 Task: Check the average views per listing of 2 sinks in the last 1 year.
Action: Mouse moved to (865, 193)
Screenshot: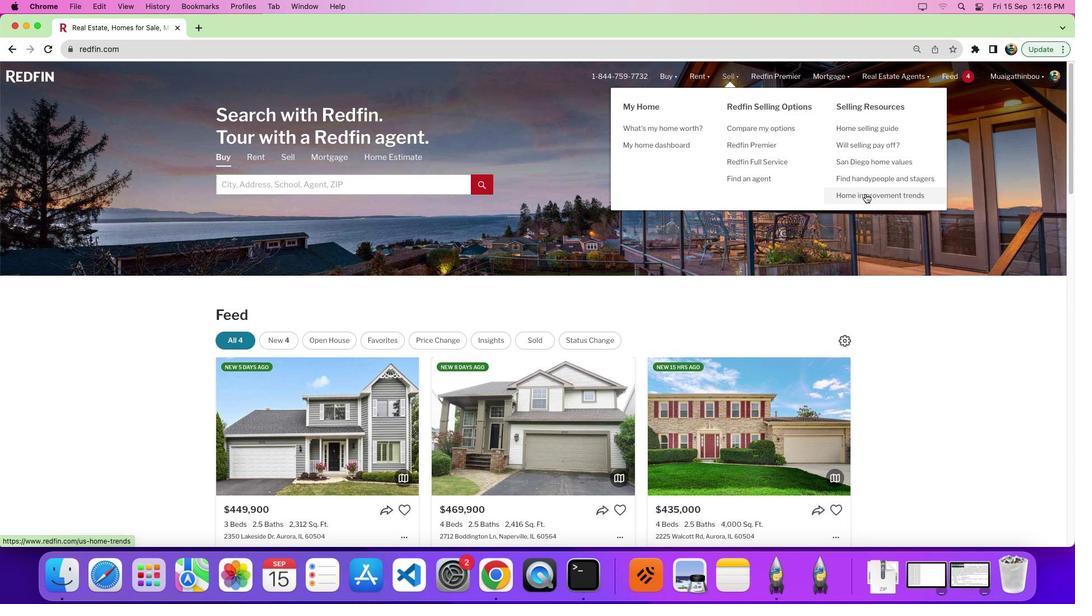 
Action: Mouse pressed left at (865, 193)
Screenshot: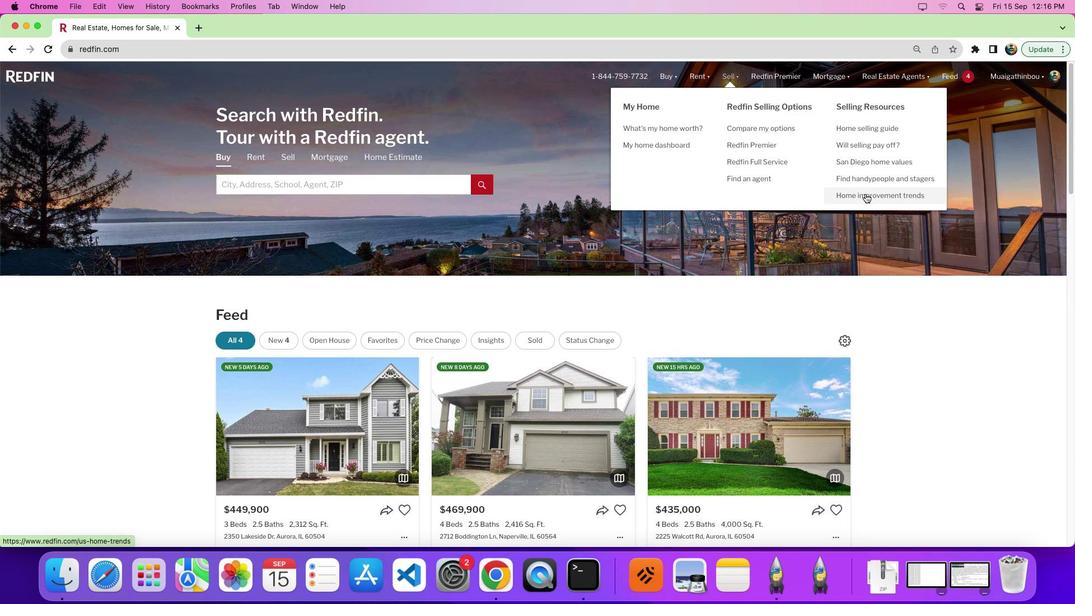 
Action: Mouse moved to (277, 212)
Screenshot: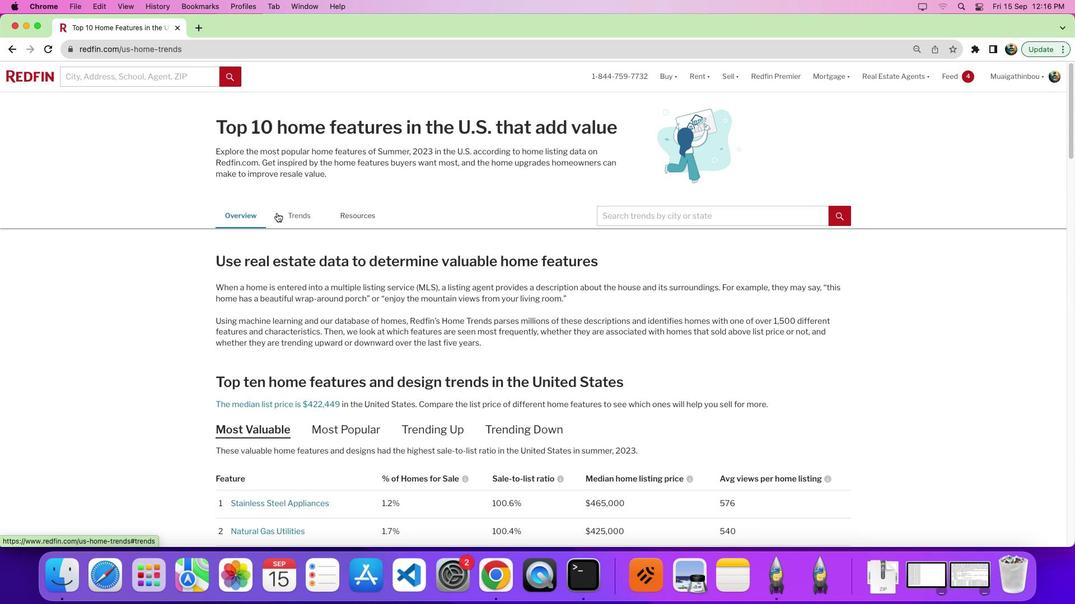 
Action: Mouse pressed left at (277, 212)
Screenshot: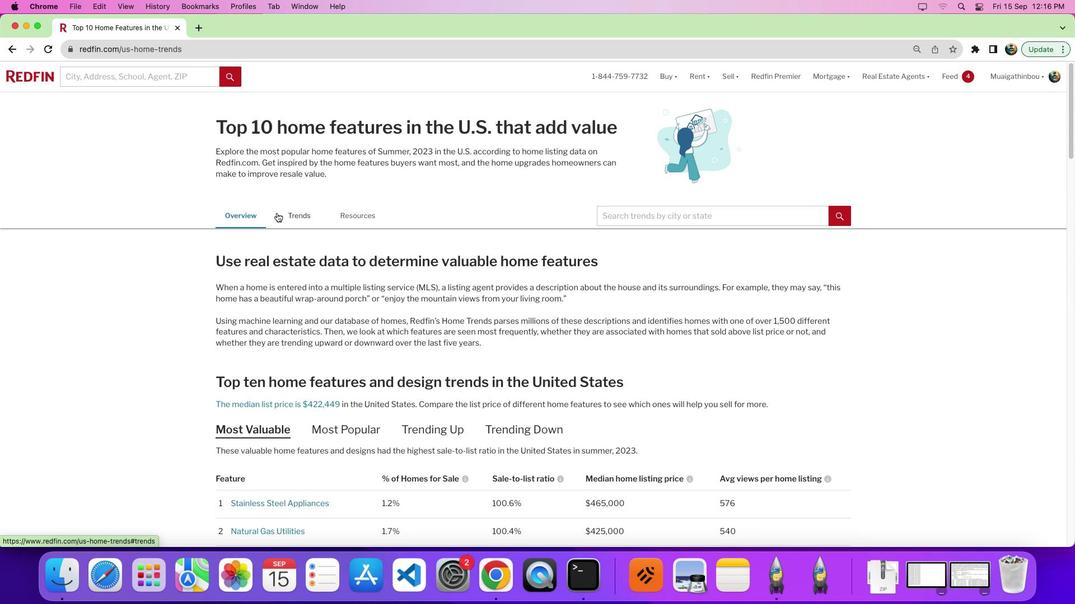
Action: Mouse moved to (304, 216)
Screenshot: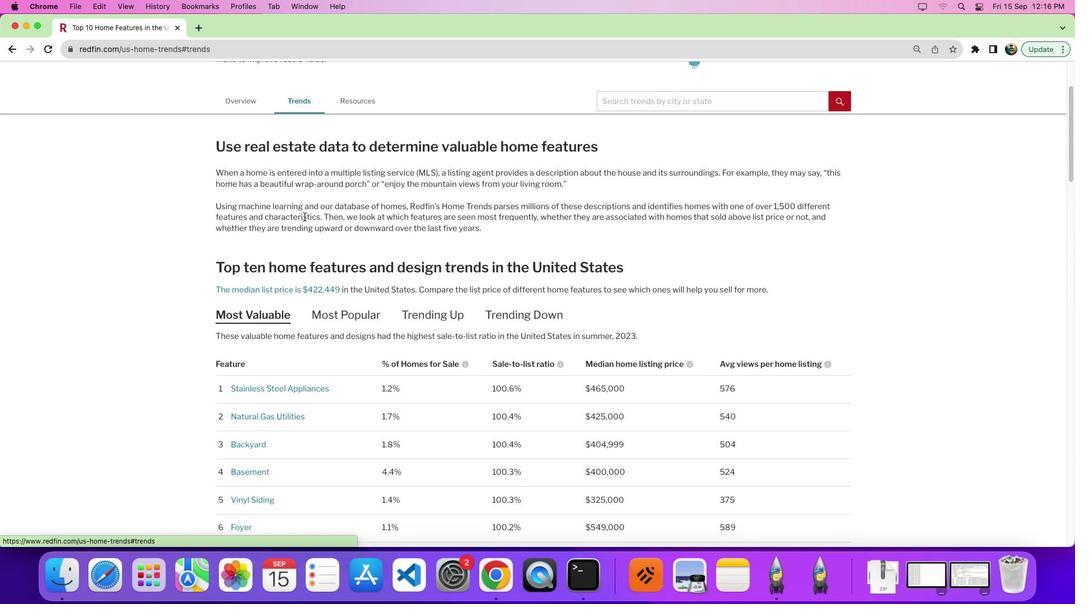 
Action: Mouse pressed left at (304, 216)
Screenshot: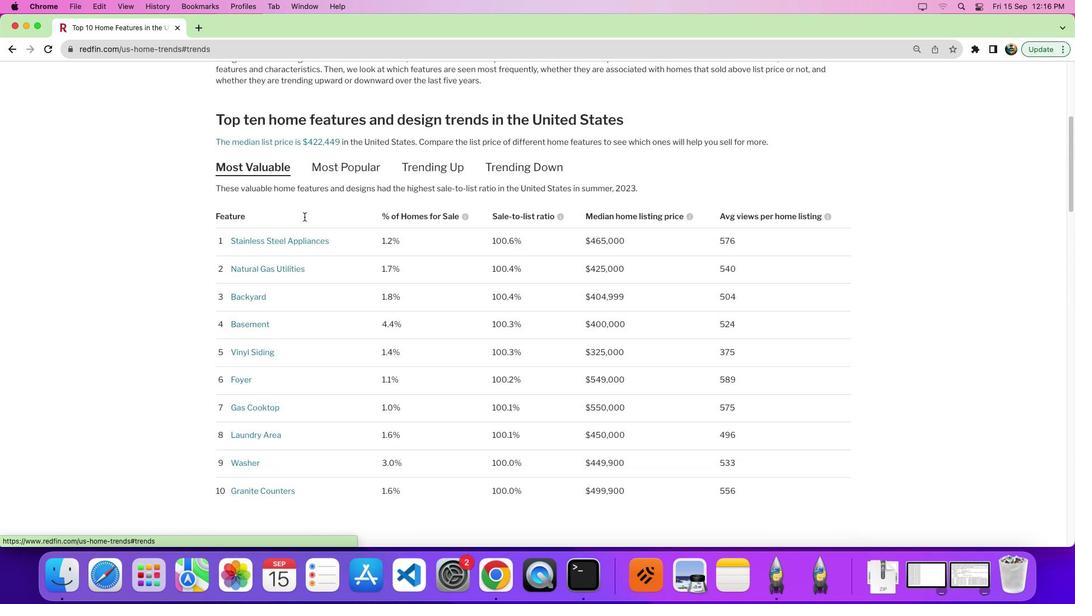 
Action: Mouse pressed left at (304, 216)
Screenshot: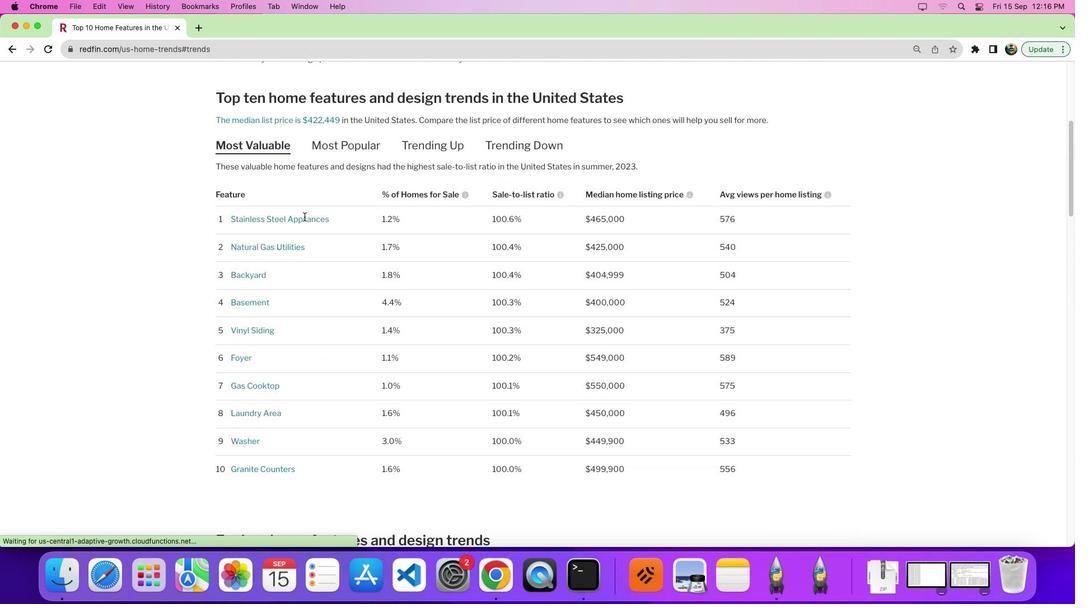 
Action: Mouse moved to (409, 258)
Screenshot: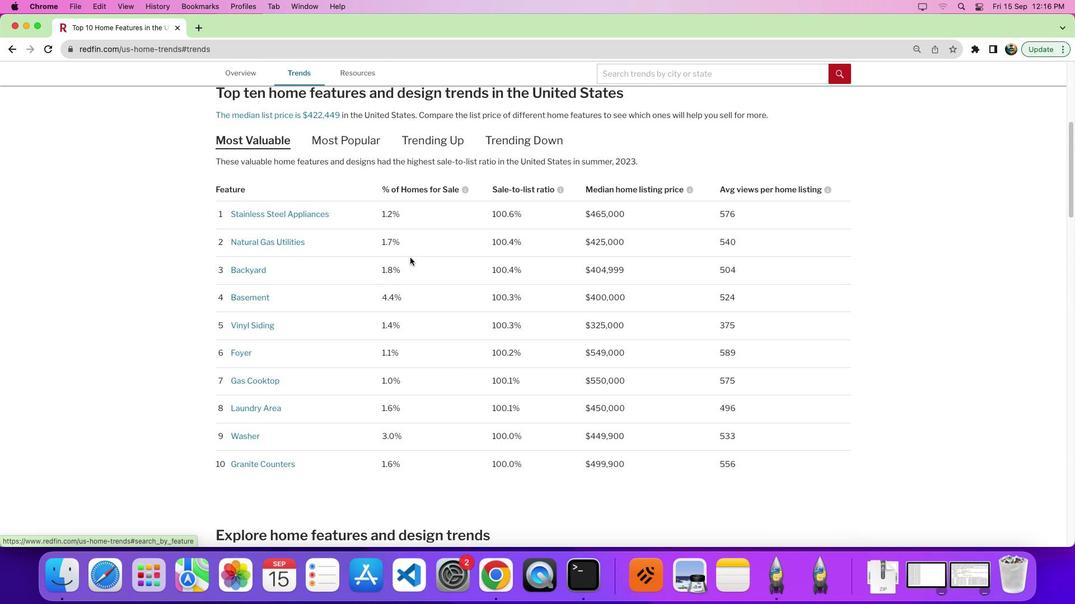 
Action: Mouse scrolled (409, 258) with delta (0, 0)
Screenshot: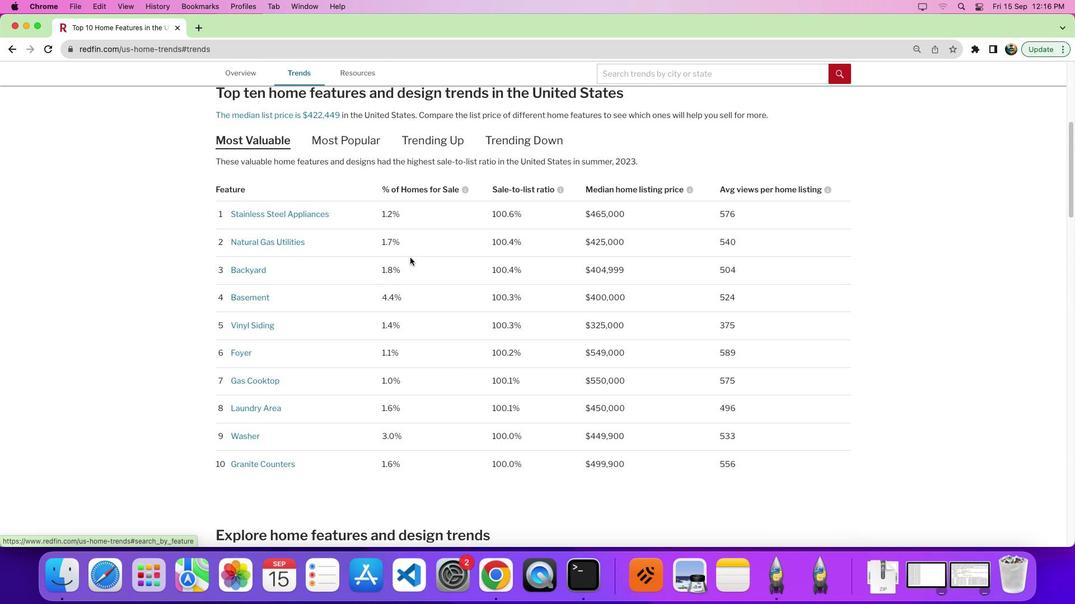 
Action: Mouse scrolled (409, 258) with delta (0, 0)
Screenshot: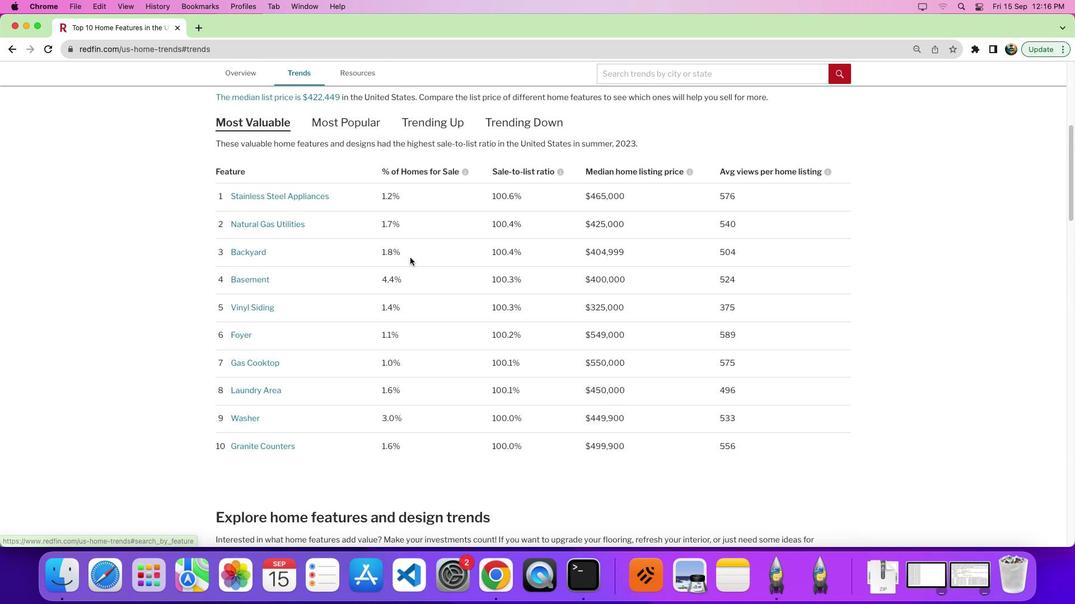 
Action: Mouse moved to (410, 257)
Screenshot: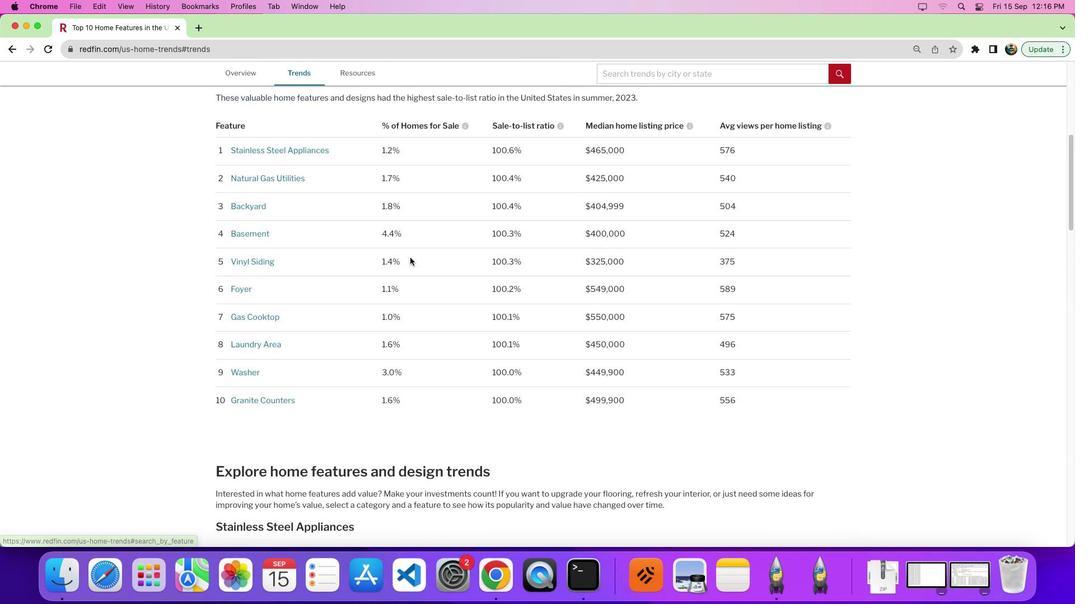 
Action: Mouse scrolled (410, 257) with delta (0, -3)
Screenshot: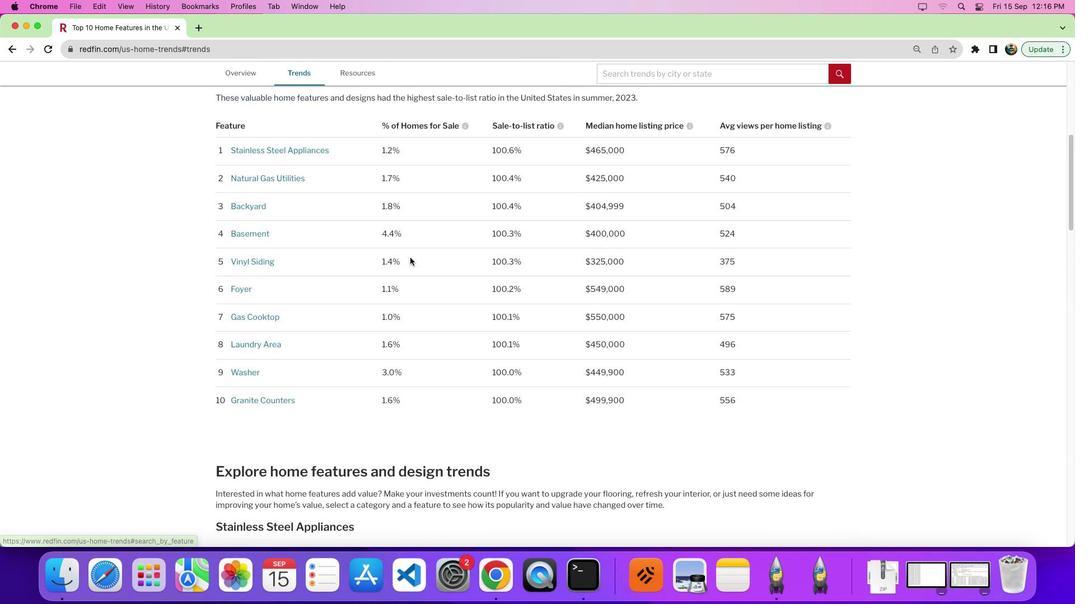 
Action: Mouse scrolled (410, 257) with delta (0, 0)
Screenshot: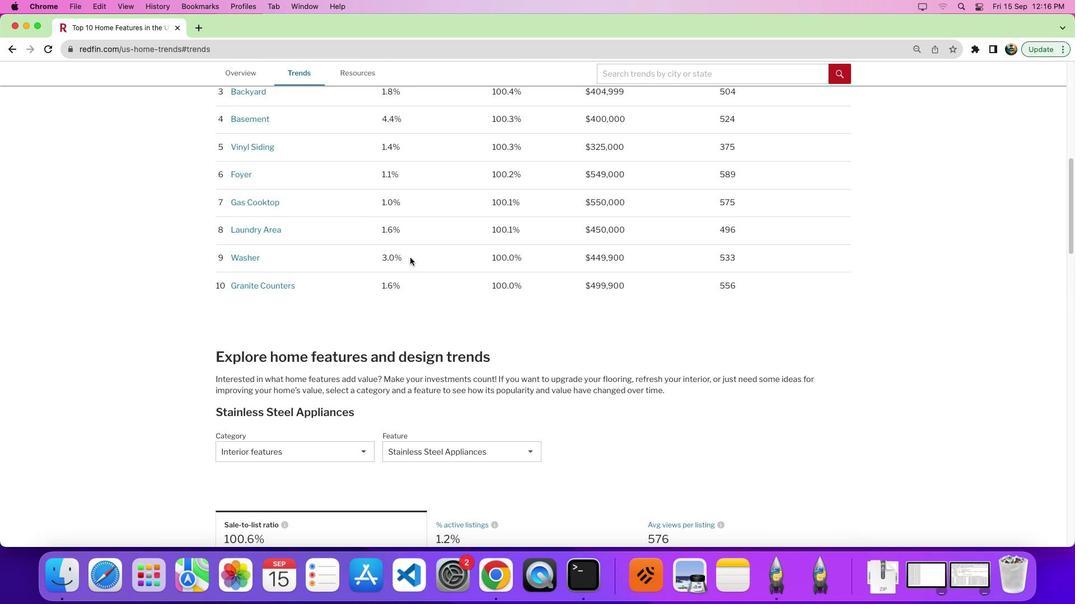 
Action: Mouse scrolled (410, 257) with delta (0, 0)
Screenshot: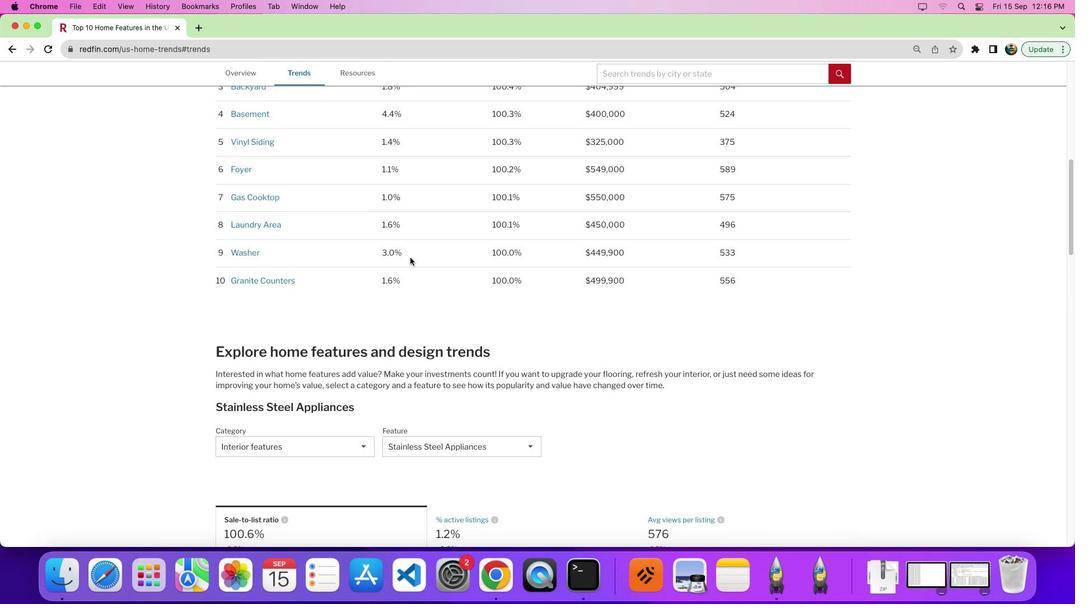 
Action: Mouse moved to (402, 272)
Screenshot: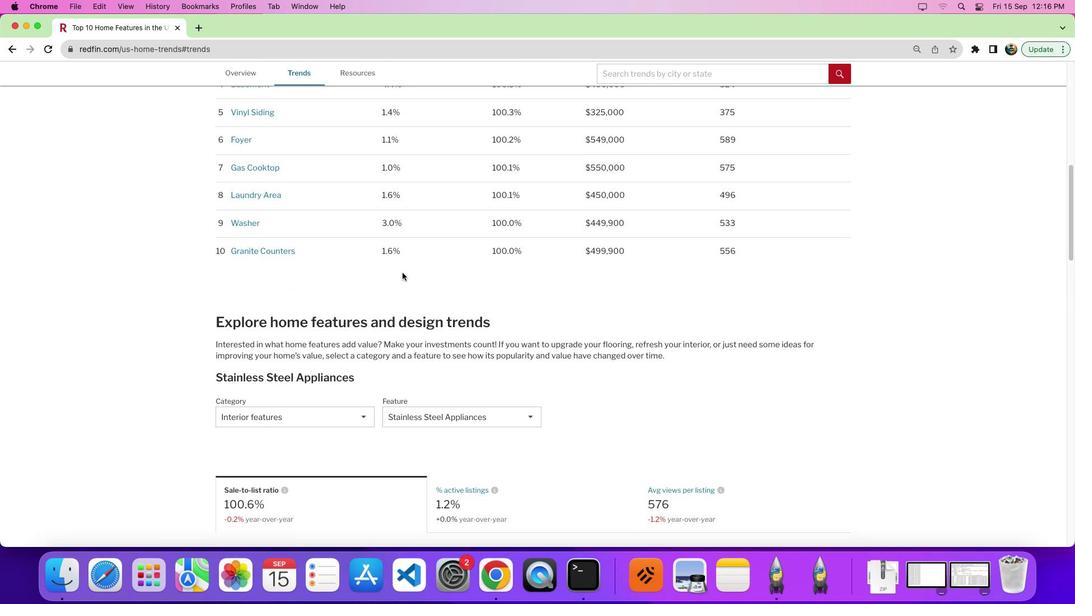 
Action: Mouse scrolled (402, 272) with delta (0, 0)
Screenshot: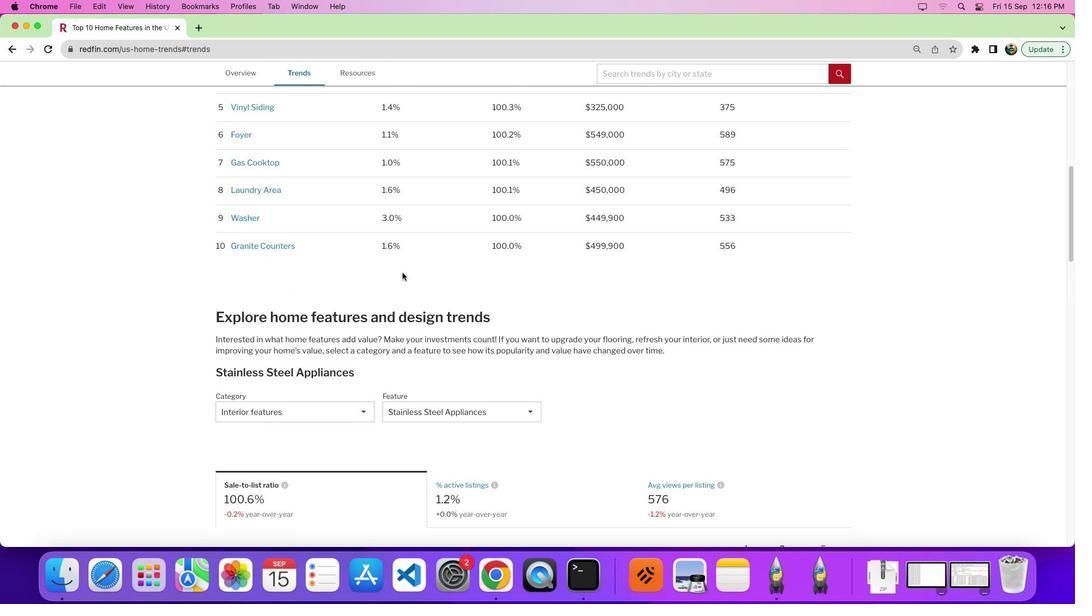 
Action: Mouse scrolled (402, 272) with delta (0, 0)
Screenshot: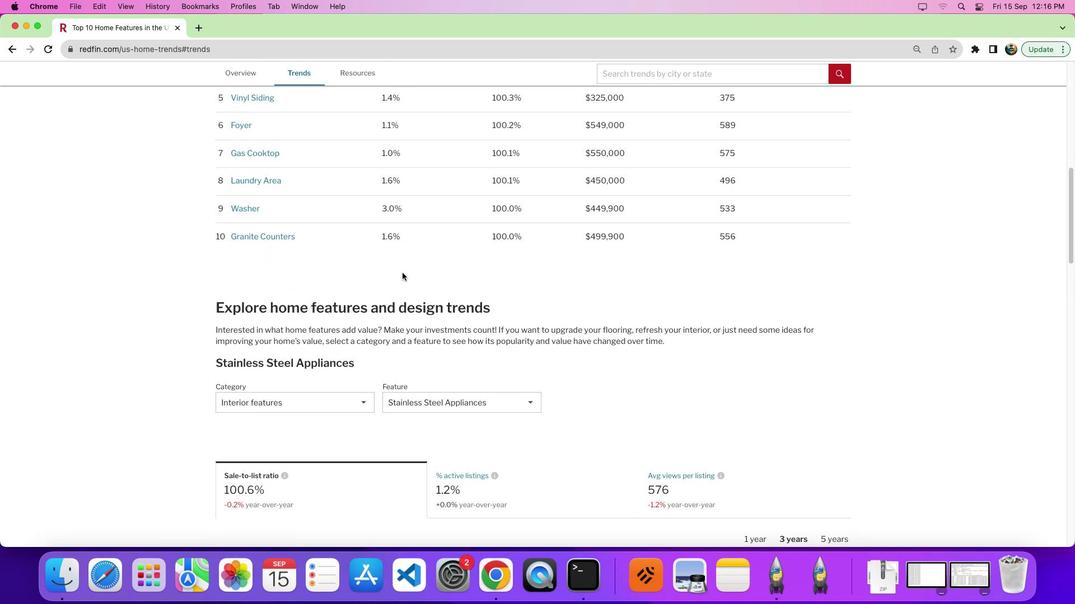 
Action: Mouse moved to (302, 382)
Screenshot: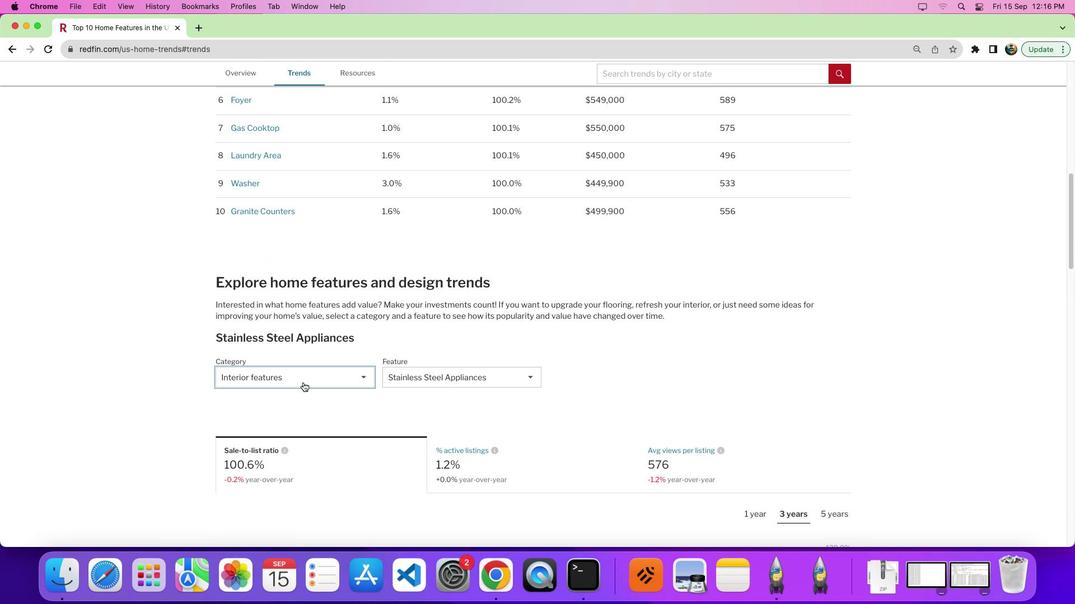 
Action: Mouse pressed left at (302, 382)
Screenshot: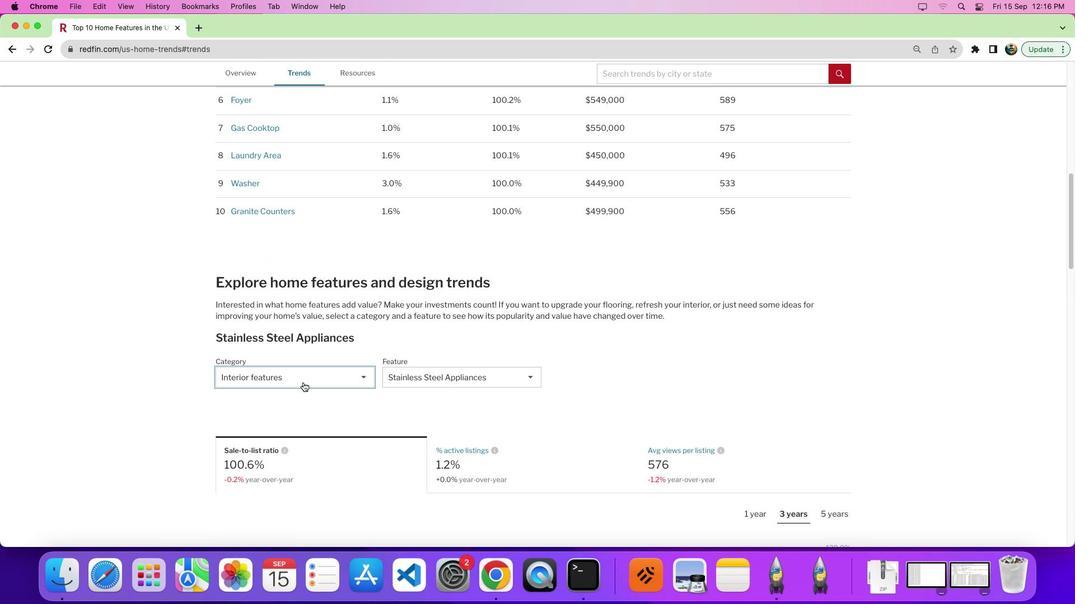 
Action: Mouse moved to (290, 430)
Screenshot: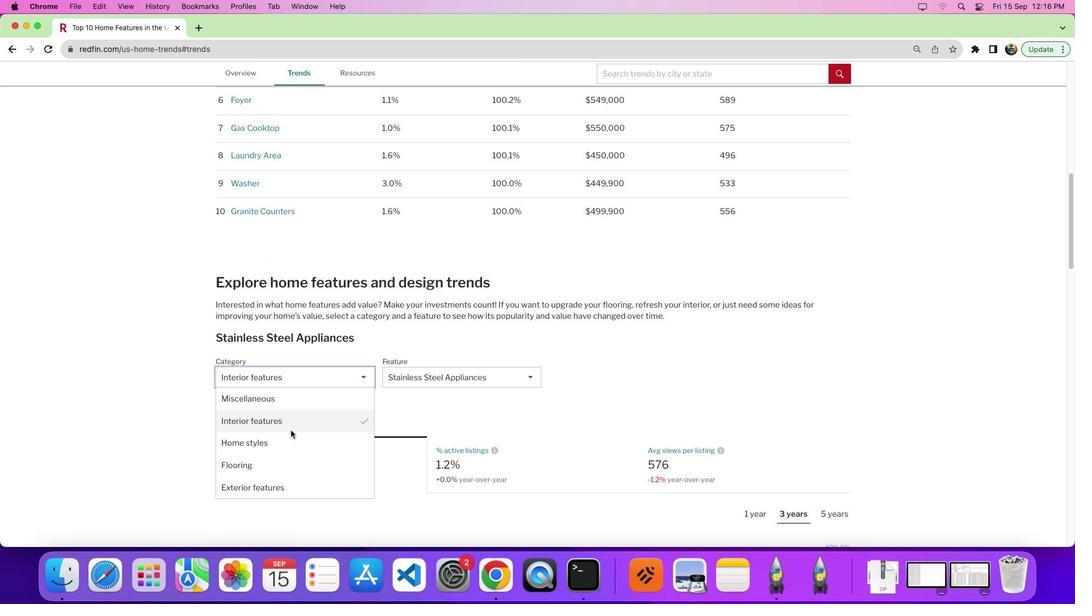 
Action: Mouse pressed left at (290, 430)
Screenshot: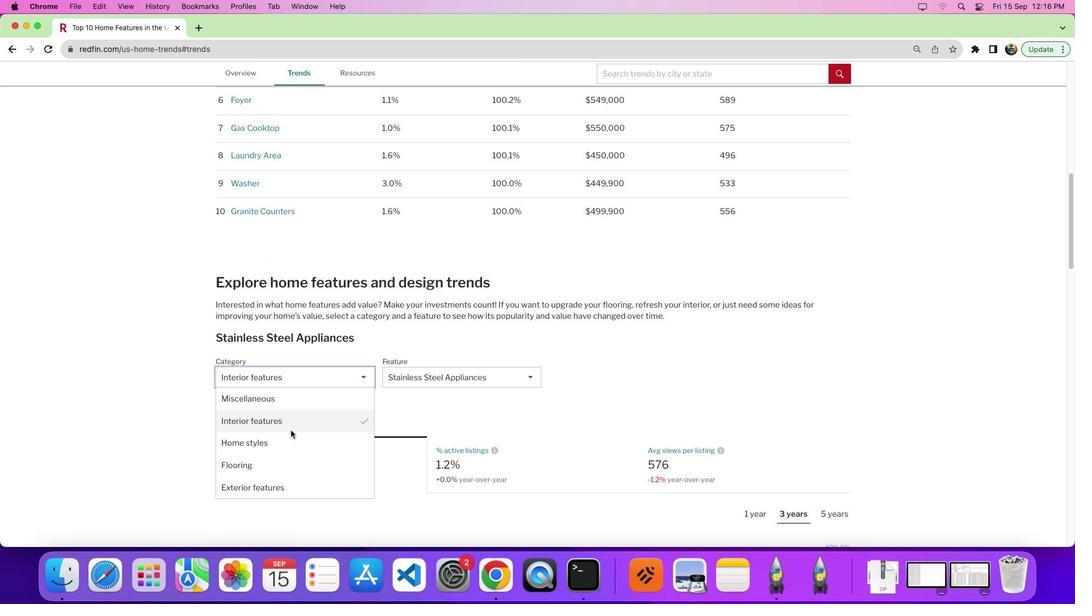 
Action: Mouse moved to (431, 372)
Screenshot: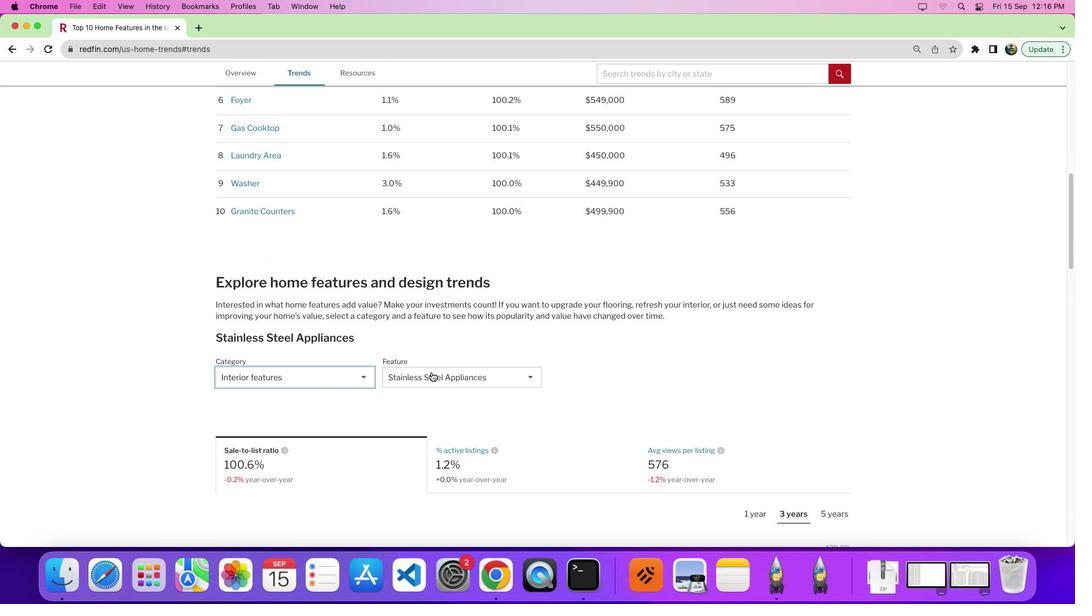 
Action: Mouse pressed left at (431, 372)
Screenshot: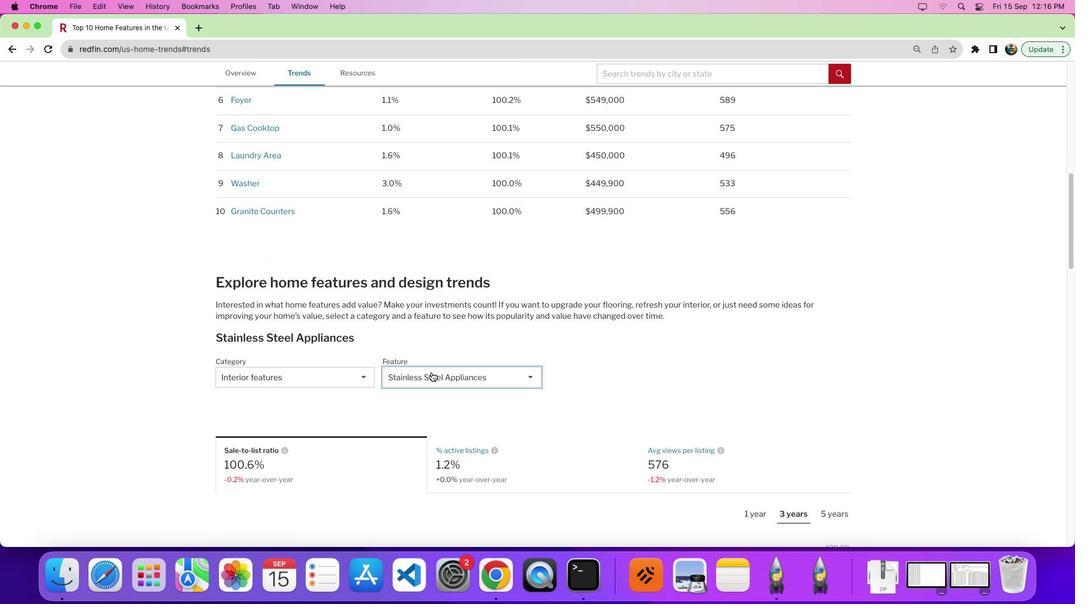 
Action: Mouse moved to (422, 408)
Screenshot: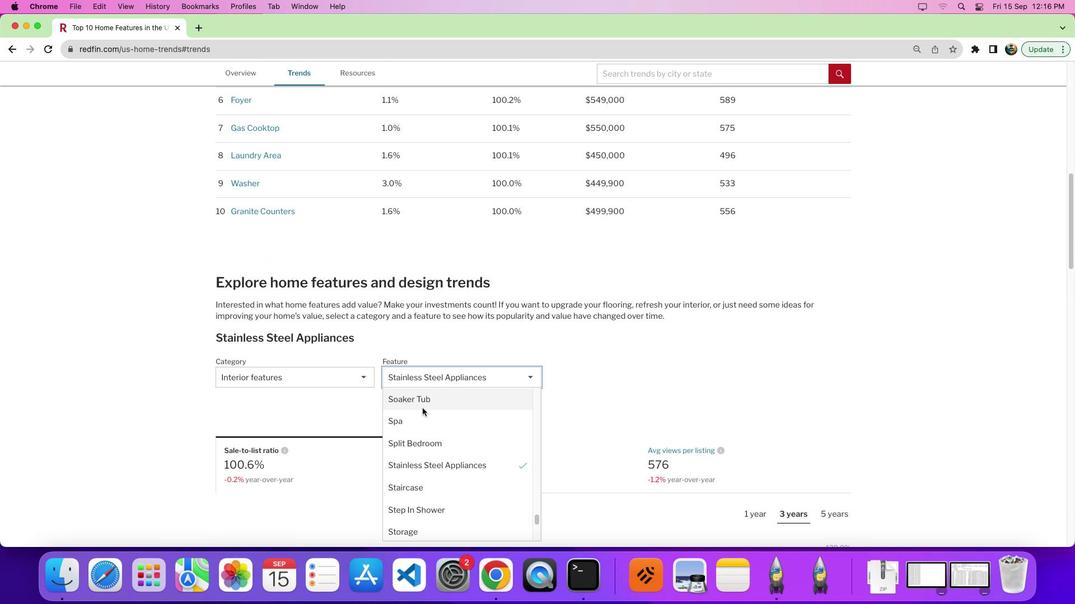 
Action: Mouse scrolled (422, 408) with delta (0, 0)
Screenshot: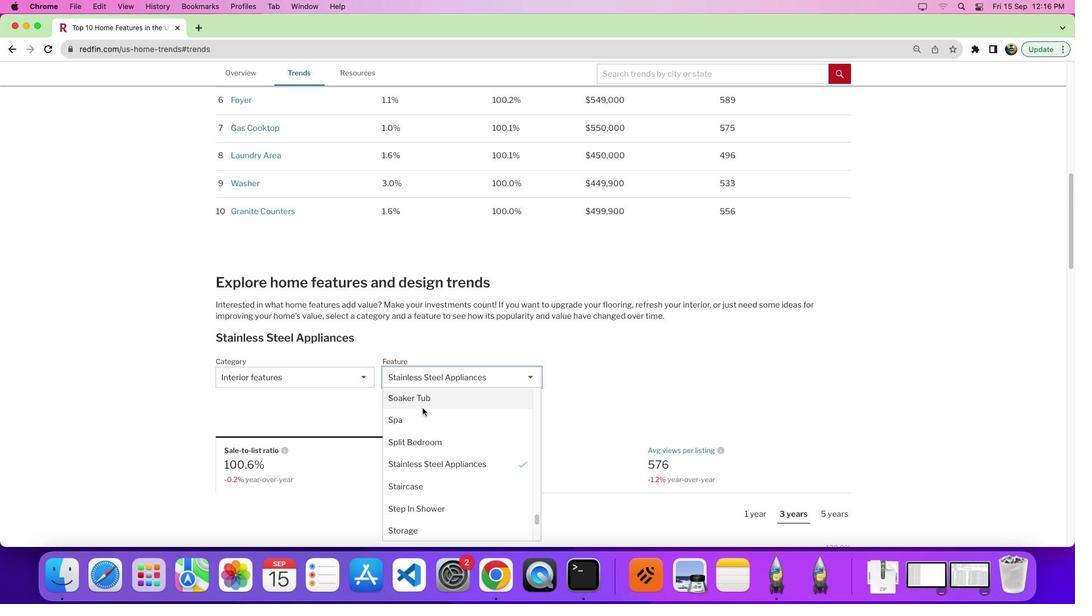 
Action: Mouse scrolled (422, 408) with delta (0, 0)
Screenshot: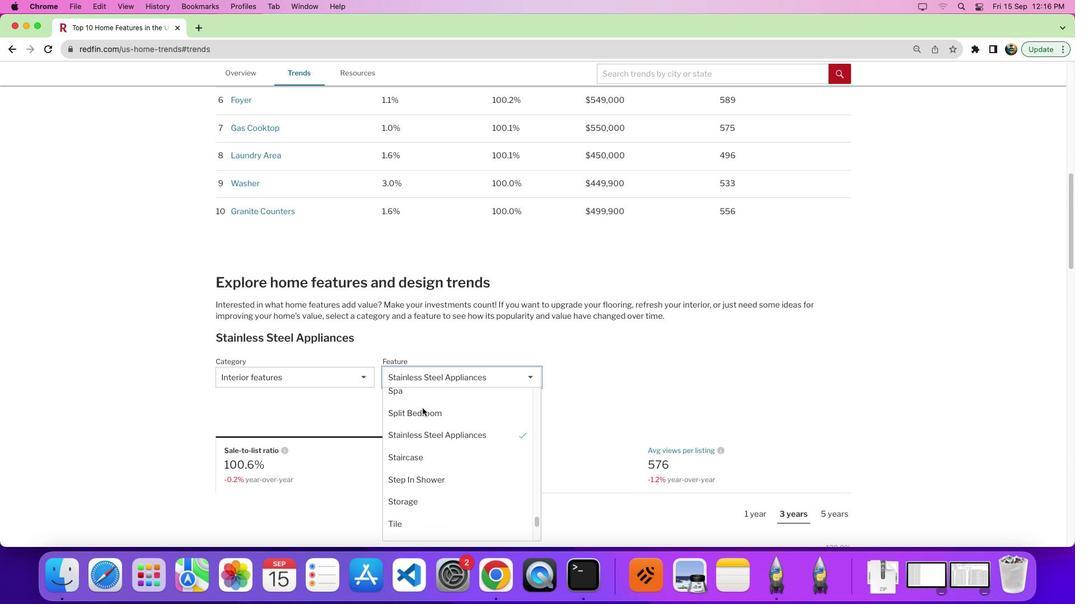 
Action: Mouse scrolled (422, 408) with delta (0, -3)
Screenshot: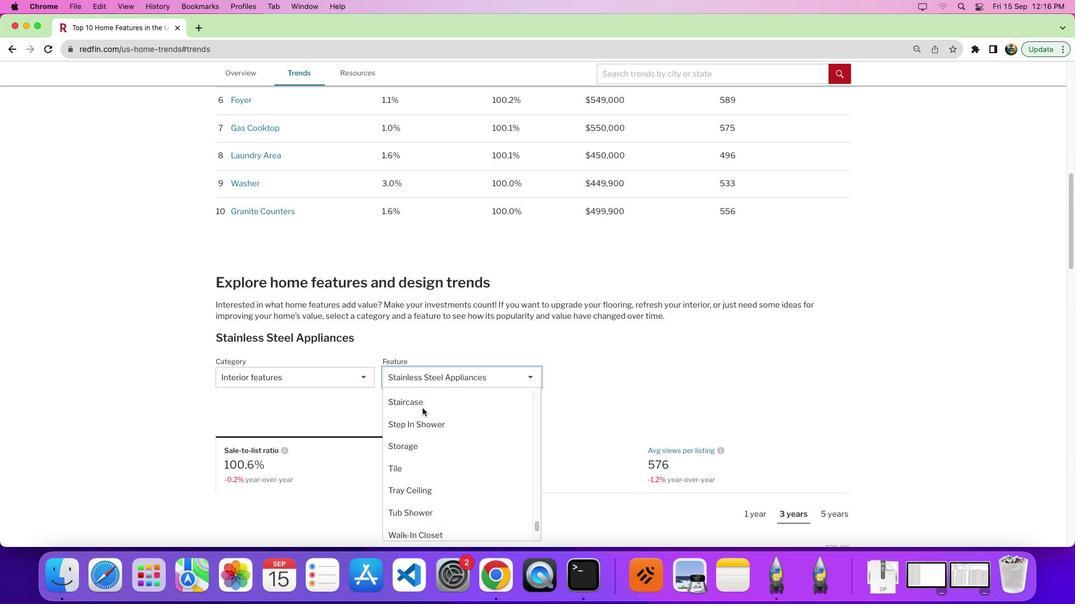 
Action: Mouse moved to (423, 408)
Screenshot: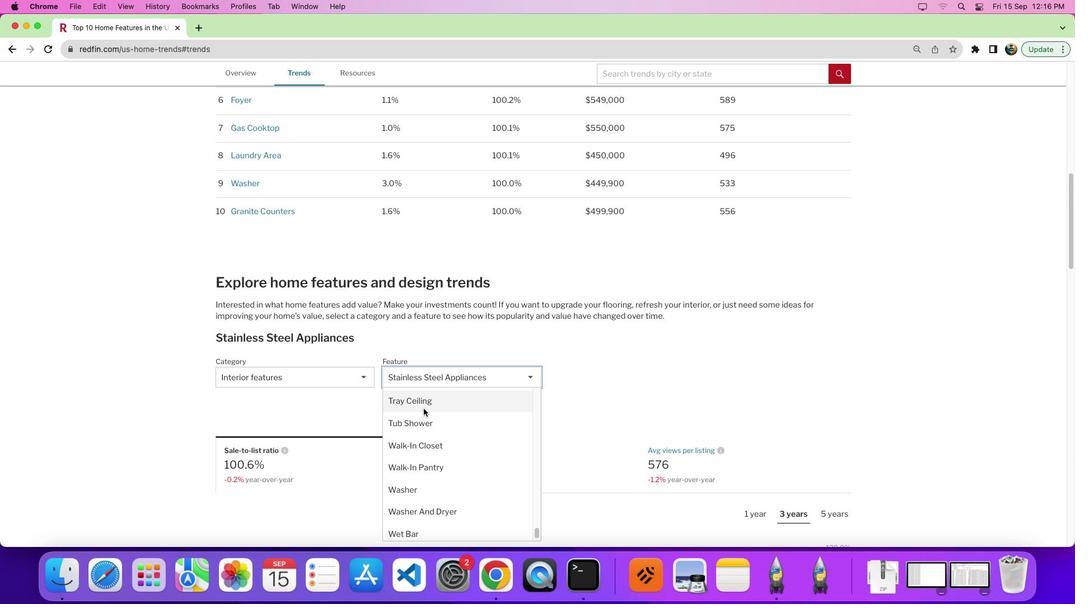 
Action: Mouse scrolled (423, 408) with delta (0, 0)
Screenshot: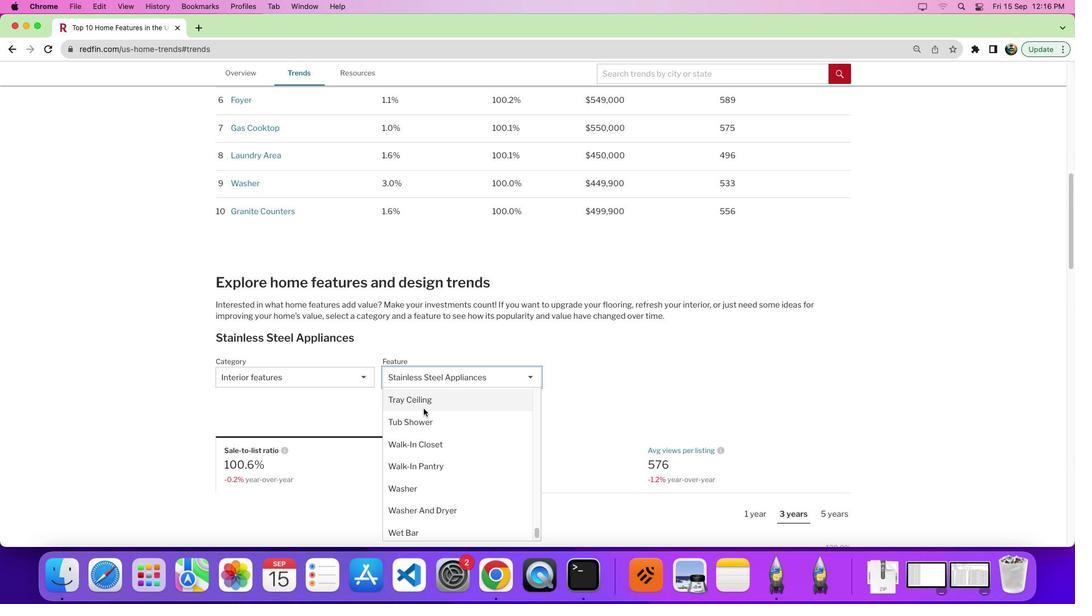 
Action: Mouse scrolled (423, 408) with delta (0, 0)
Screenshot: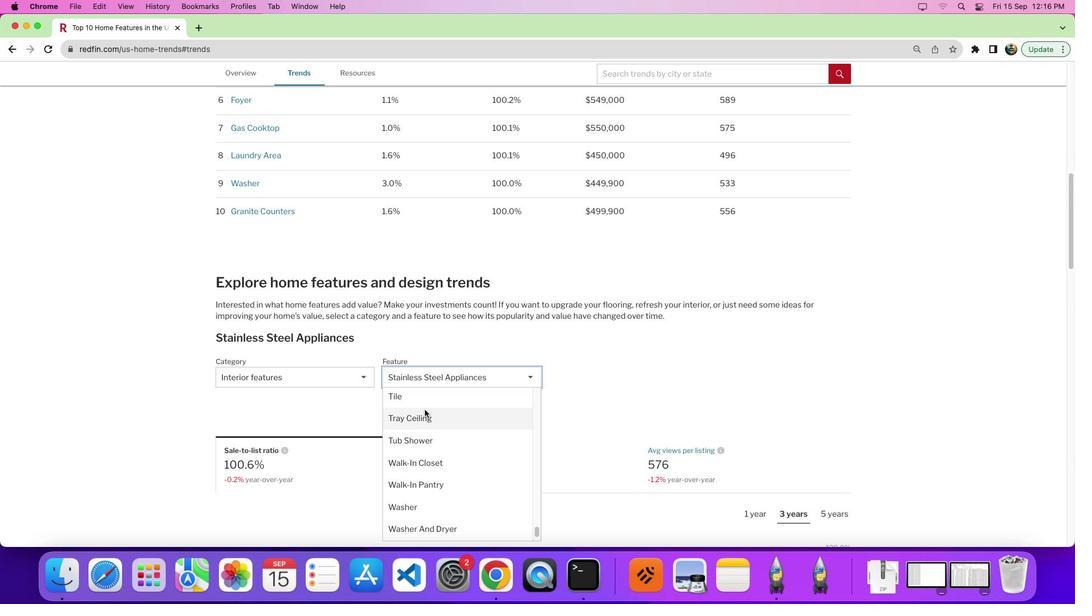 
Action: Mouse scrolled (423, 408) with delta (0, 1)
Screenshot: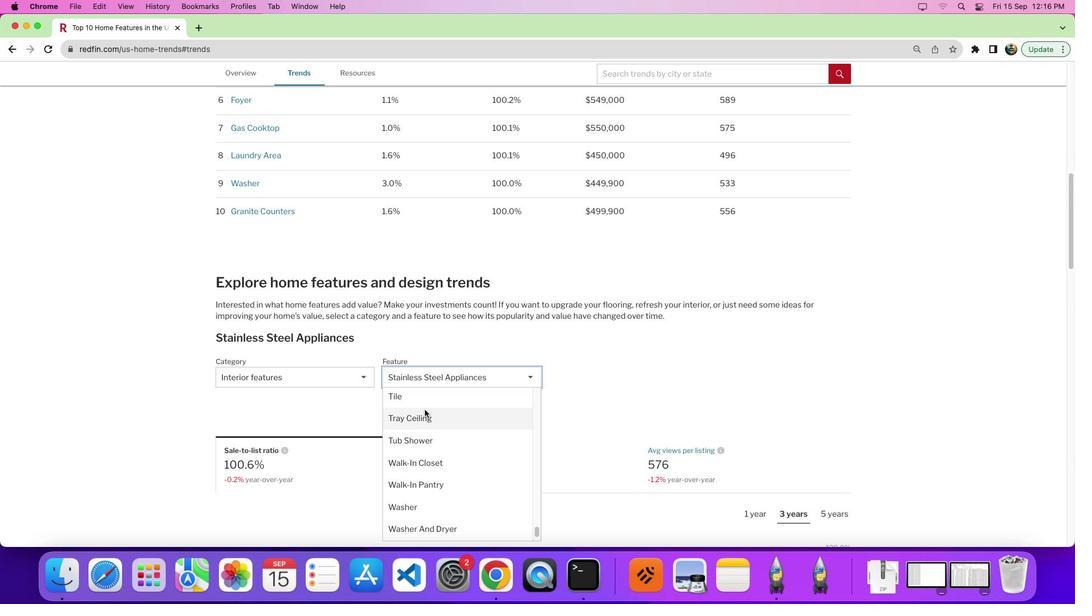 
Action: Mouse moved to (423, 409)
Screenshot: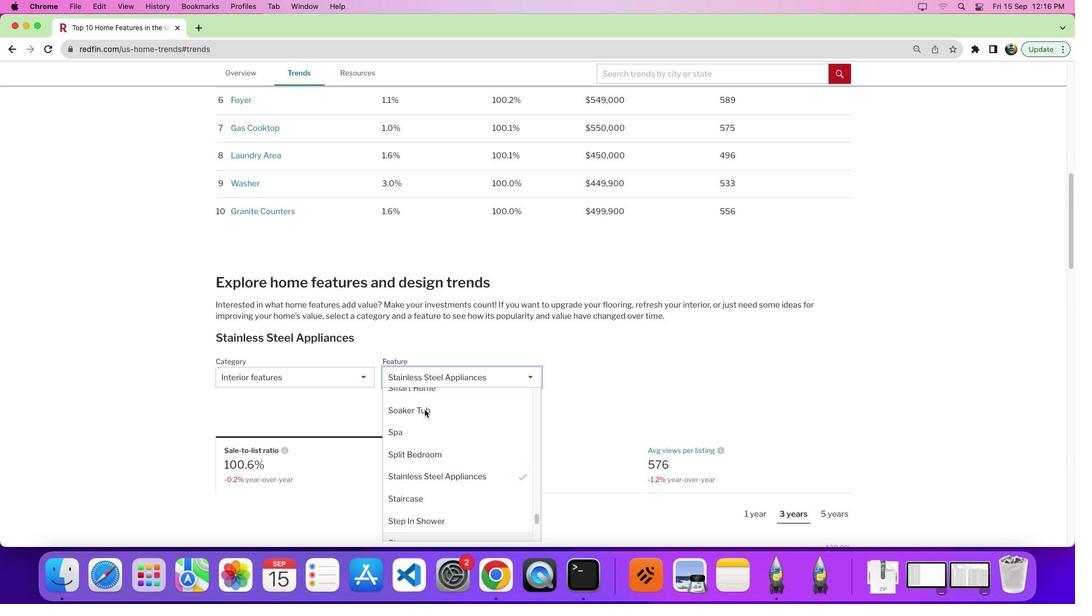 
Action: Mouse scrolled (423, 409) with delta (0, 5)
Screenshot: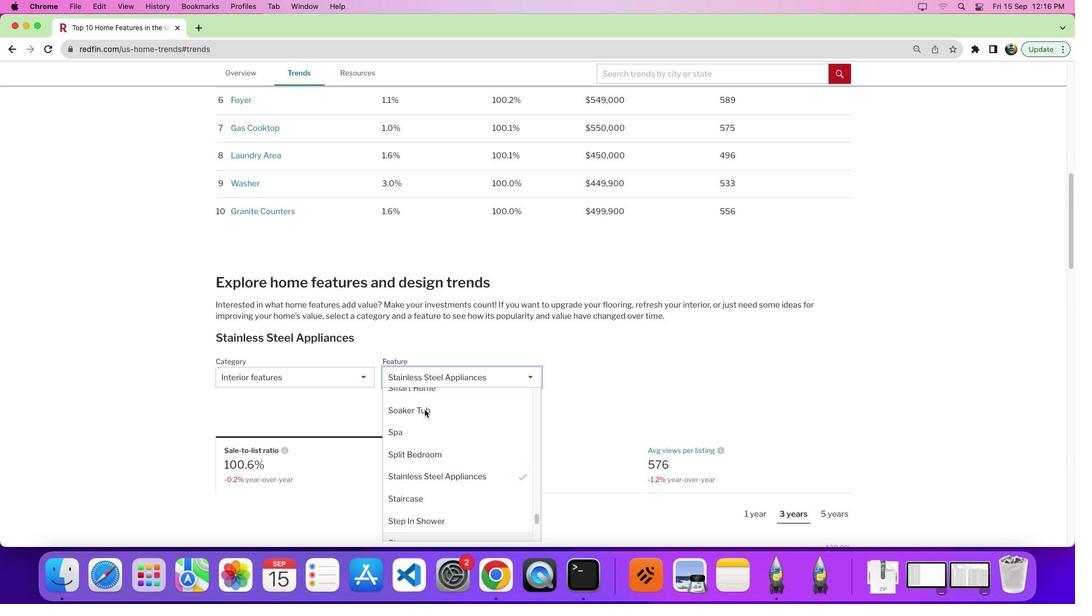 
Action: Mouse moved to (424, 410)
Screenshot: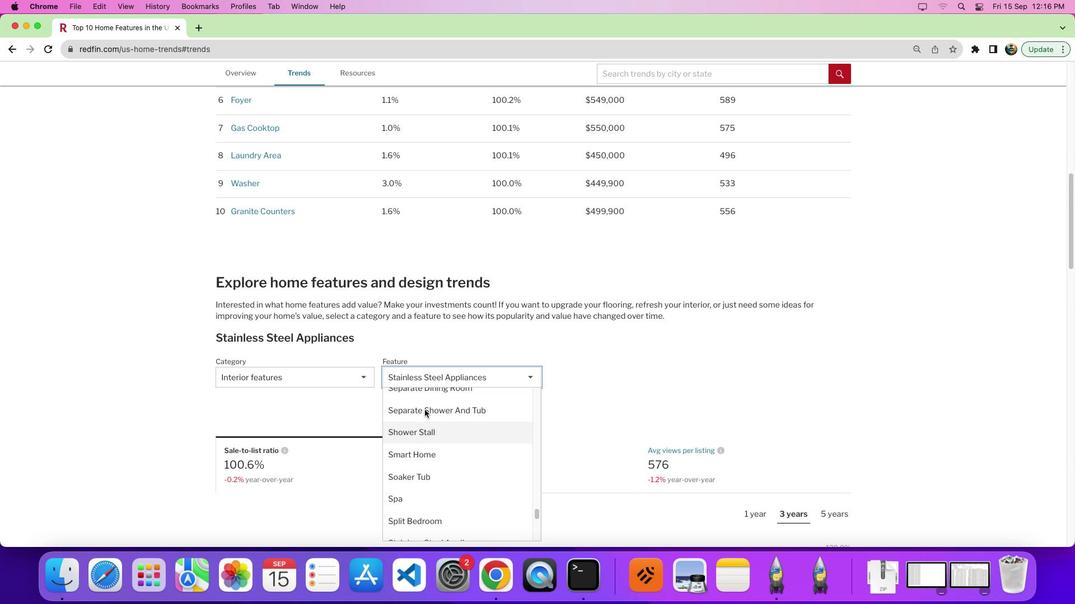 
Action: Mouse scrolled (424, 410) with delta (0, 0)
Screenshot: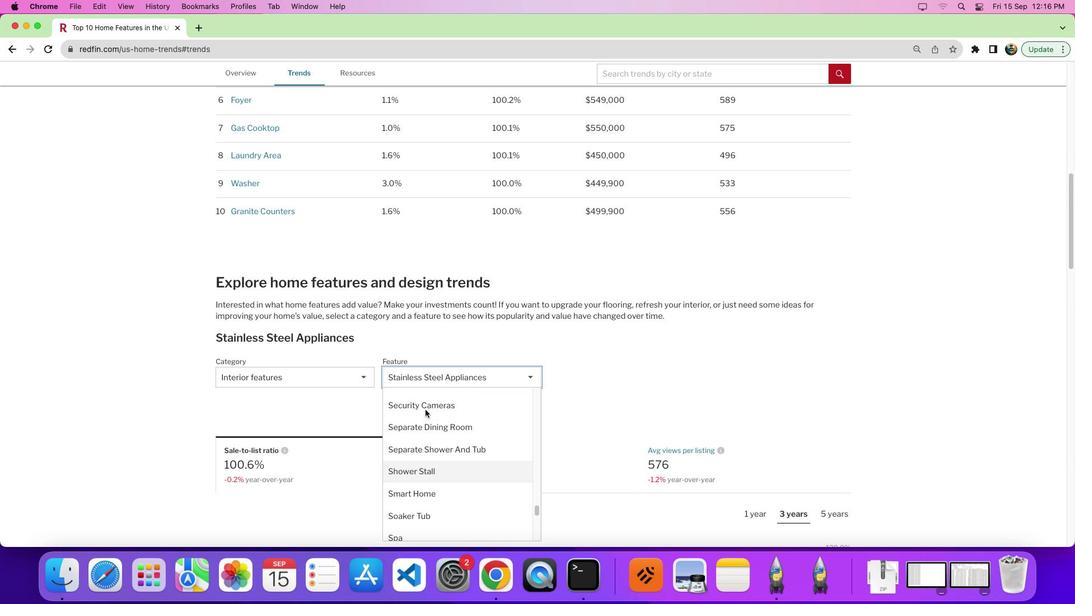 
Action: Mouse scrolled (424, 410) with delta (0, 1)
Screenshot: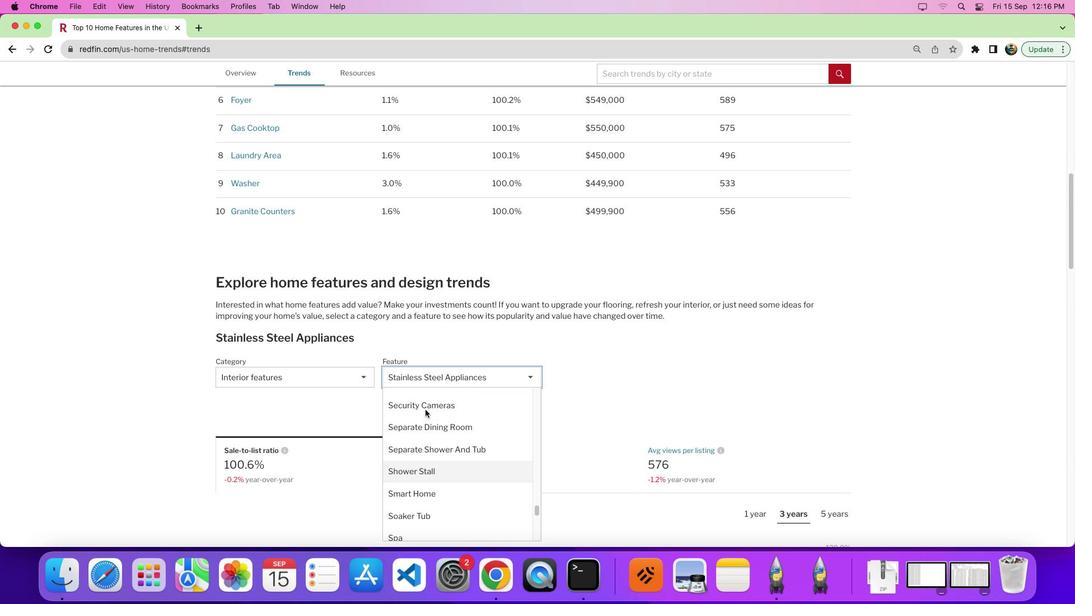 
Action: Mouse scrolled (424, 410) with delta (0, 5)
Screenshot: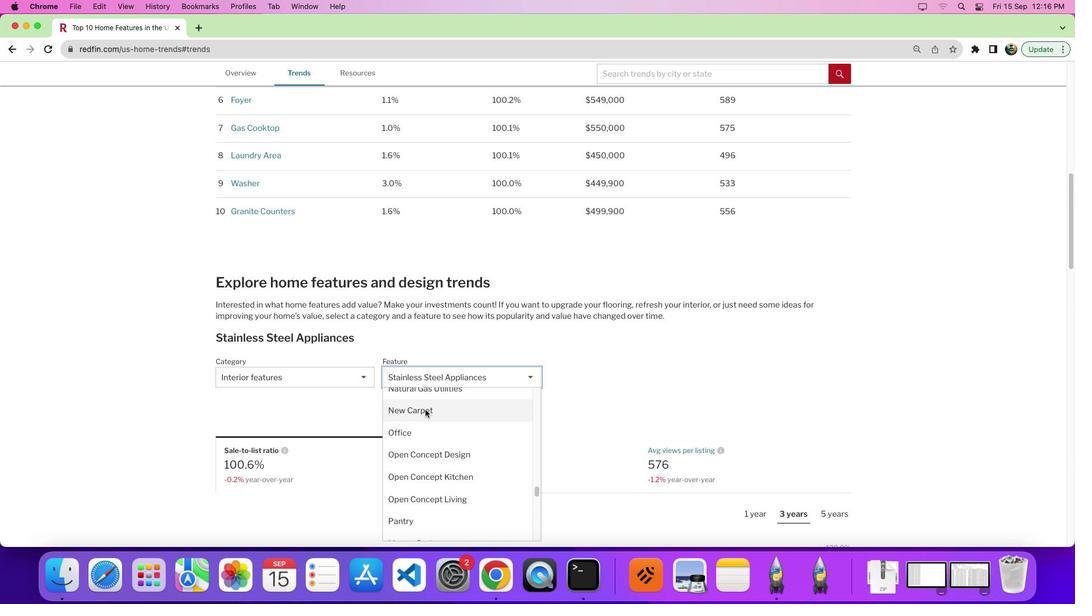 
Action: Mouse scrolled (424, 410) with delta (0, 7)
Screenshot: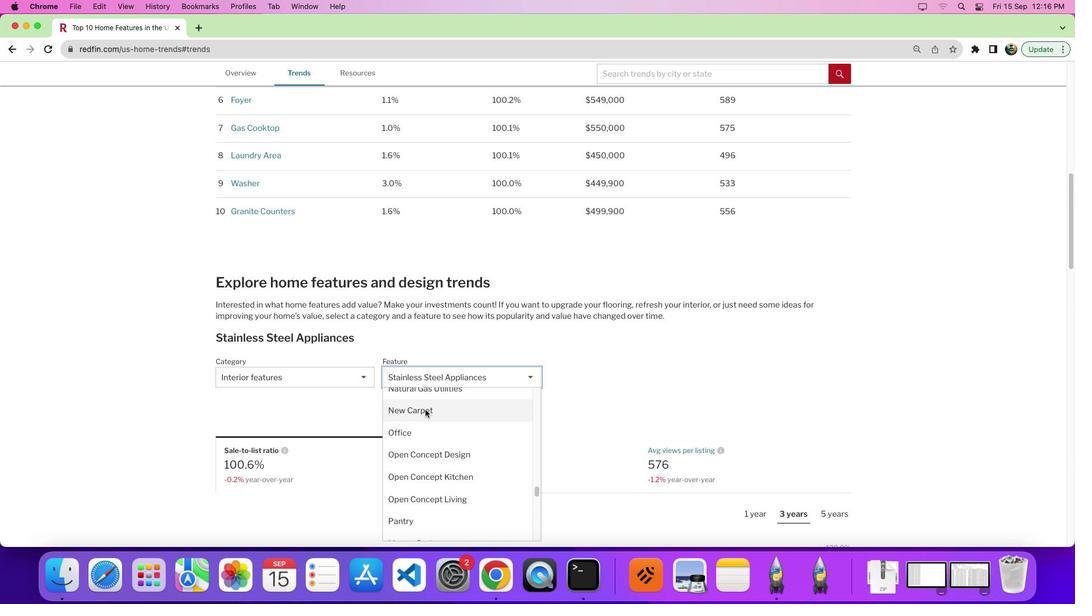 
Action: Mouse moved to (425, 410)
Screenshot: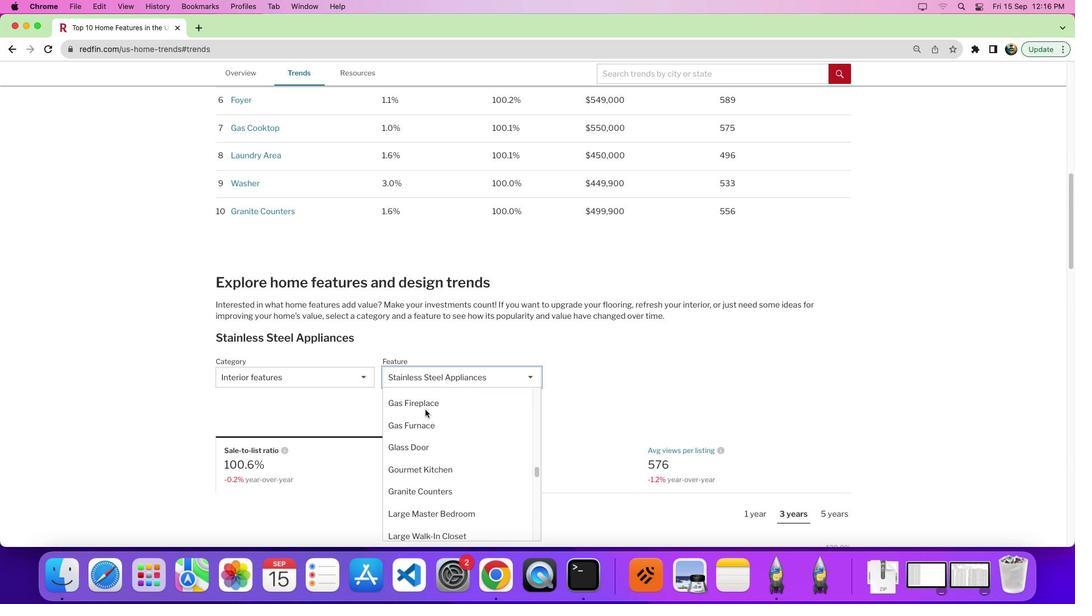 
Action: Mouse scrolled (425, 410) with delta (0, 0)
Screenshot: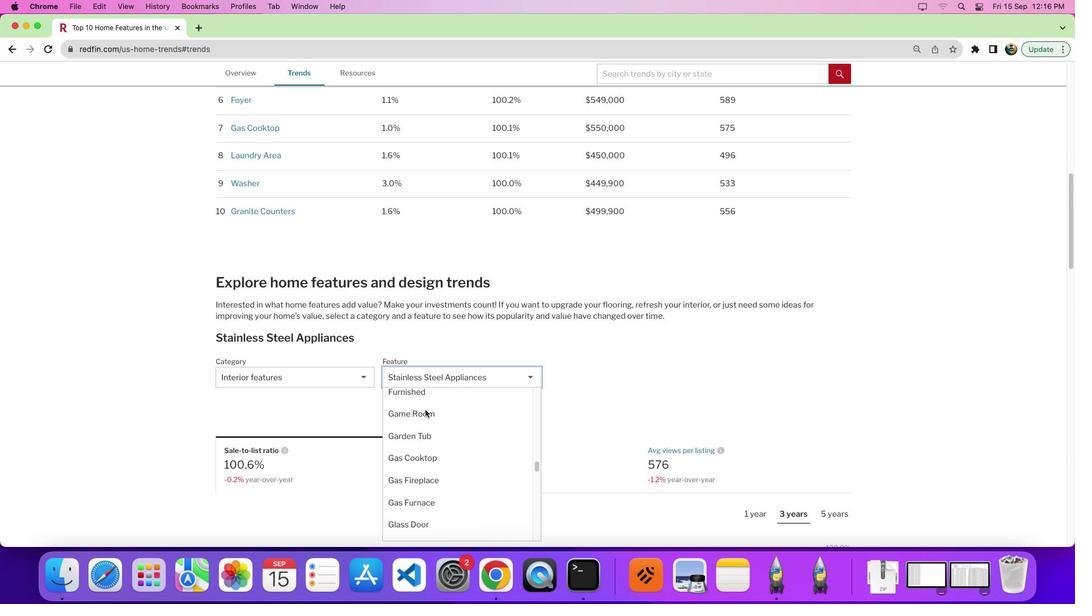 
Action: Mouse scrolled (425, 410) with delta (0, 1)
Screenshot: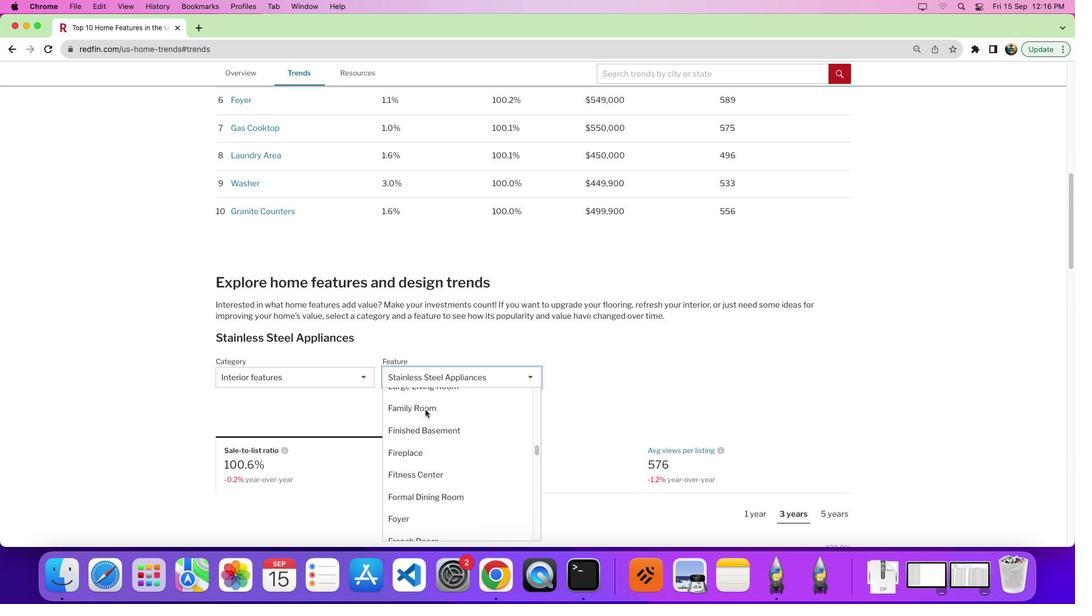 
Action: Mouse scrolled (425, 410) with delta (0, 5)
Screenshot: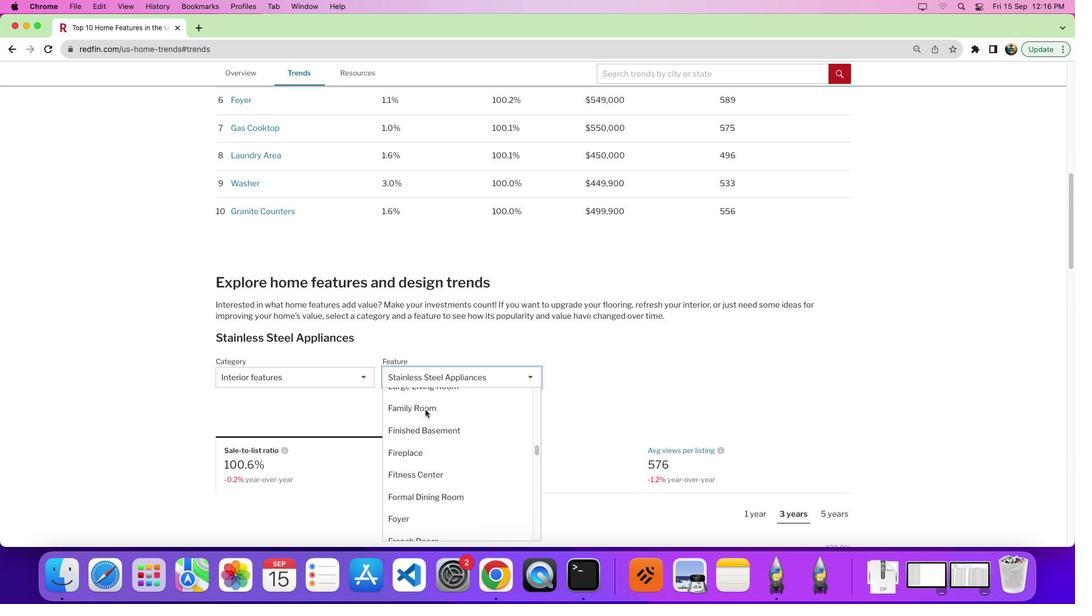 
Action: Mouse scrolled (425, 410) with delta (0, 7)
Screenshot: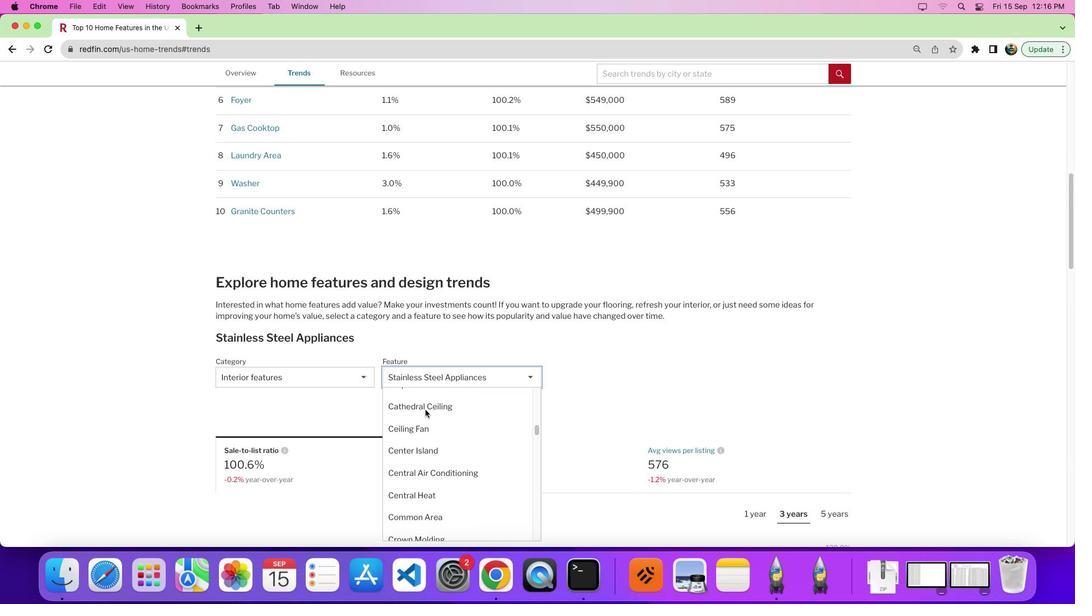 
Action: Mouse scrolled (425, 410) with delta (0, 0)
Screenshot: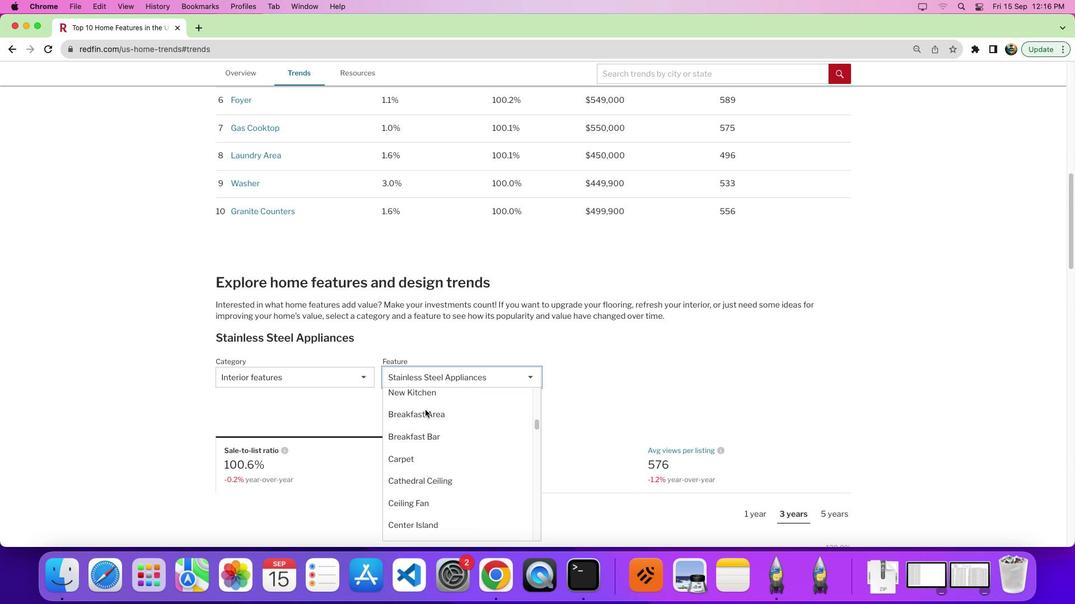 
Action: Mouse scrolled (425, 410) with delta (0, 0)
Screenshot: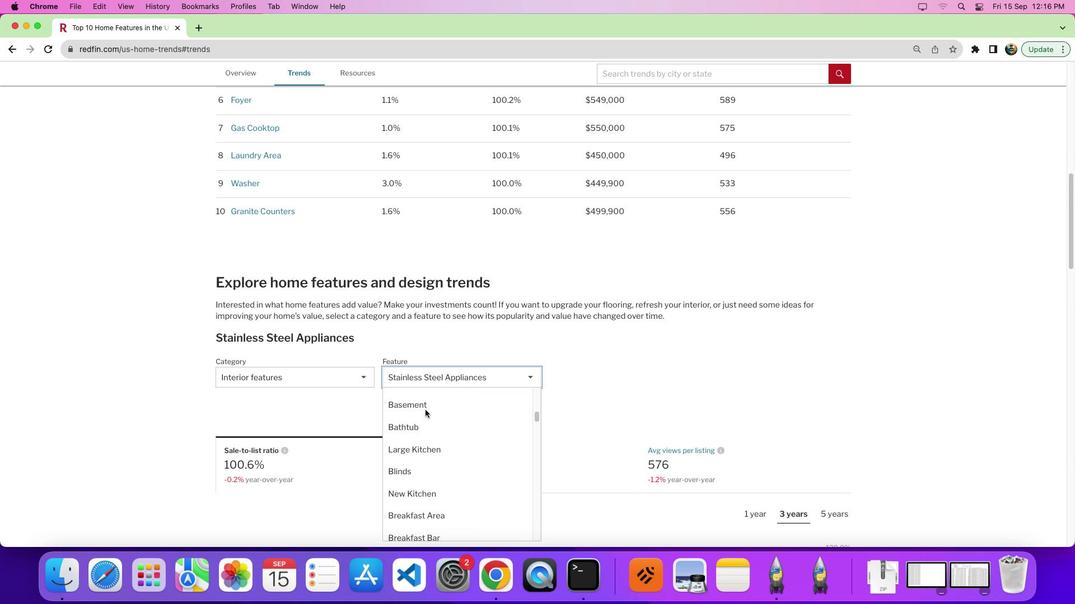 
Action: Mouse scrolled (425, 410) with delta (0, 5)
Screenshot: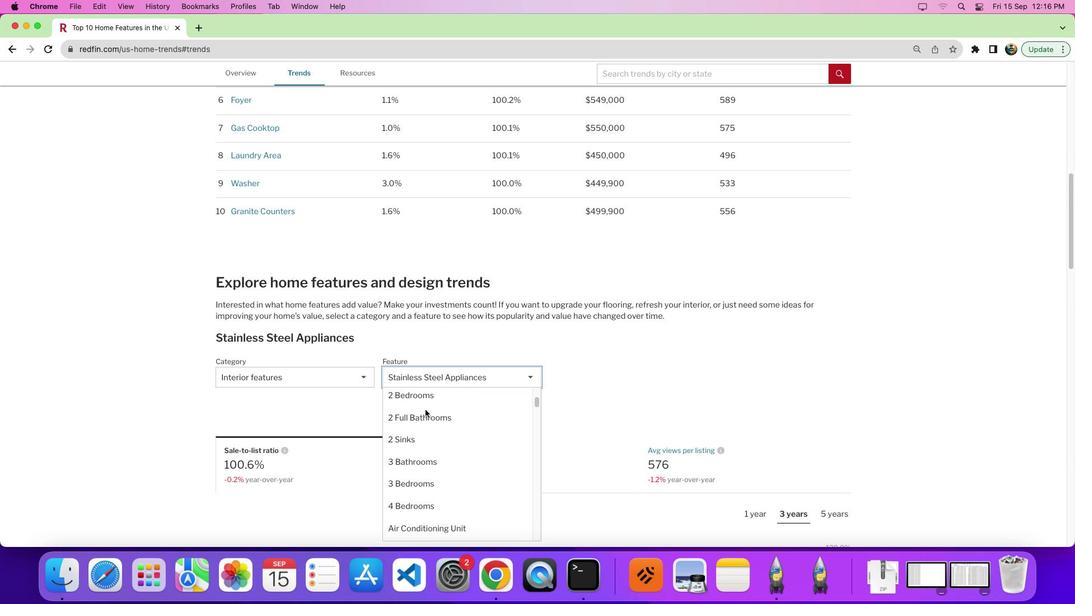
Action: Mouse scrolled (425, 410) with delta (0, 7)
Screenshot: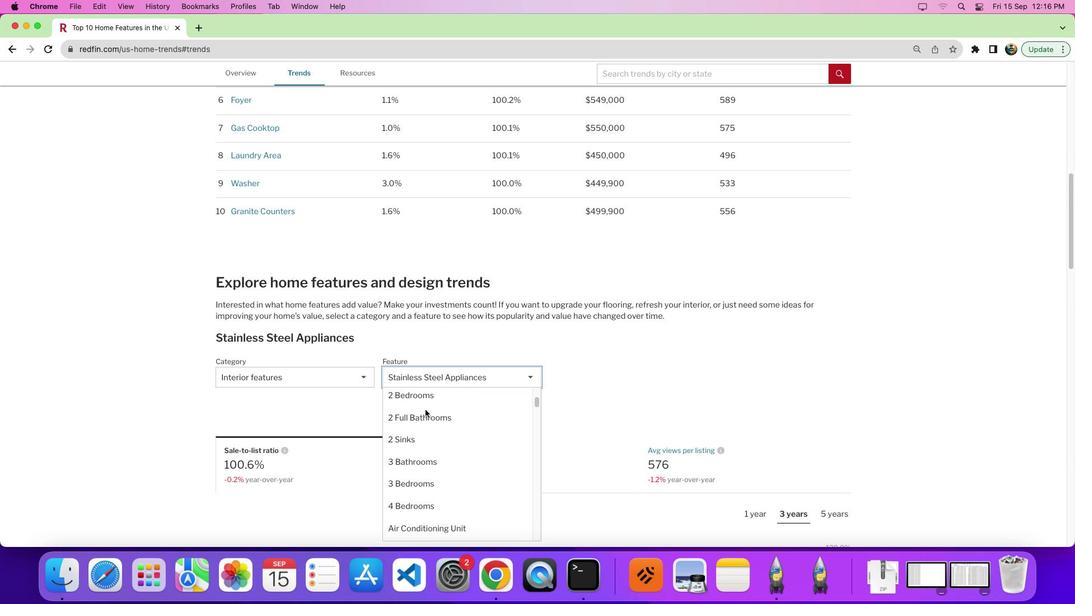 
Action: Mouse moved to (436, 430)
Screenshot: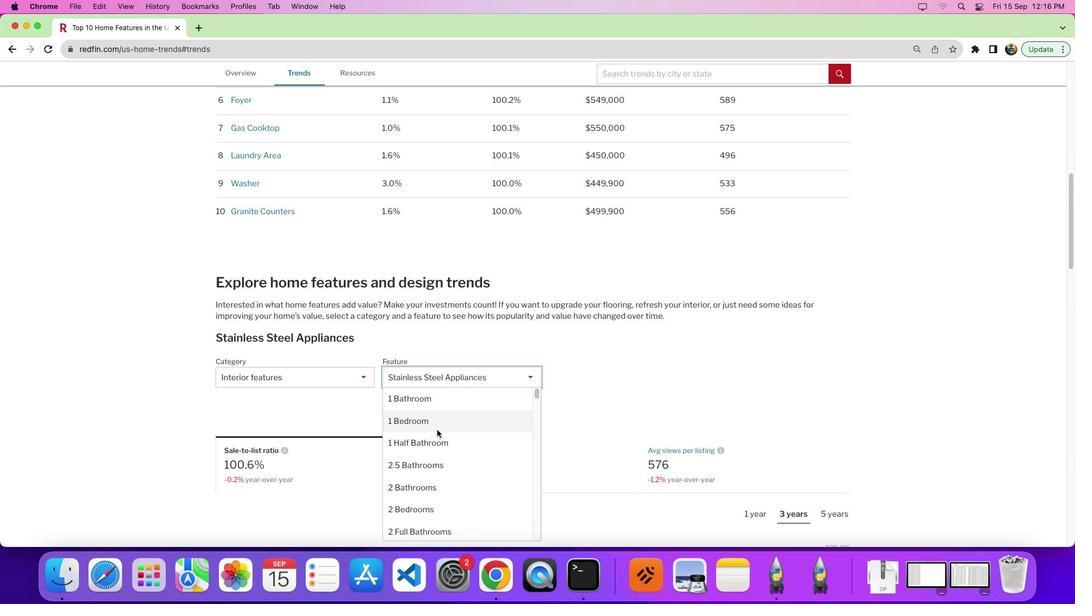 
Action: Mouse scrolled (436, 430) with delta (0, 0)
Screenshot: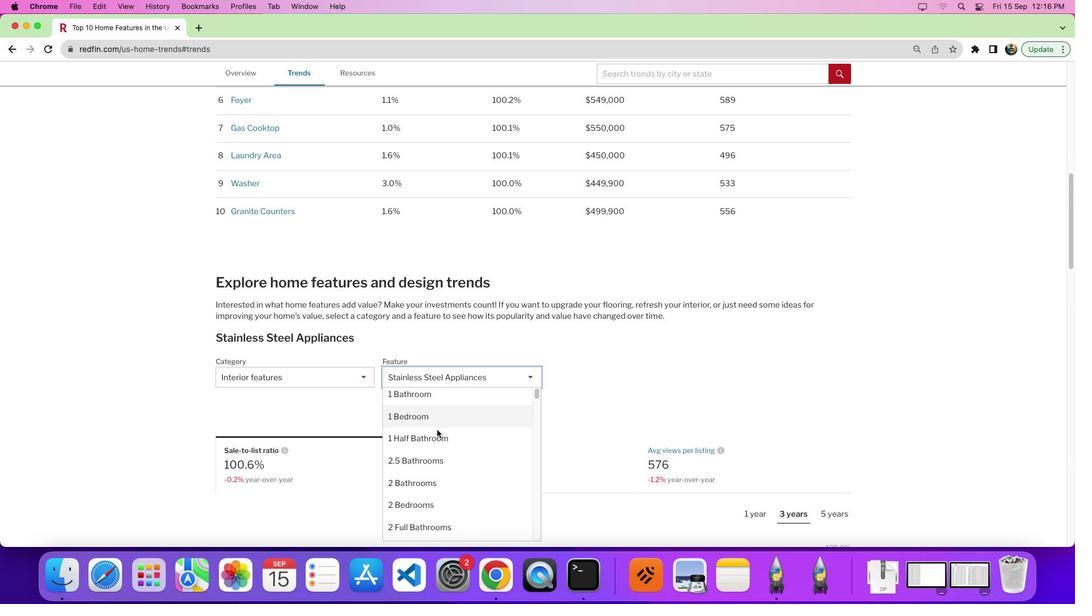 
Action: Mouse scrolled (436, 430) with delta (0, 0)
Screenshot: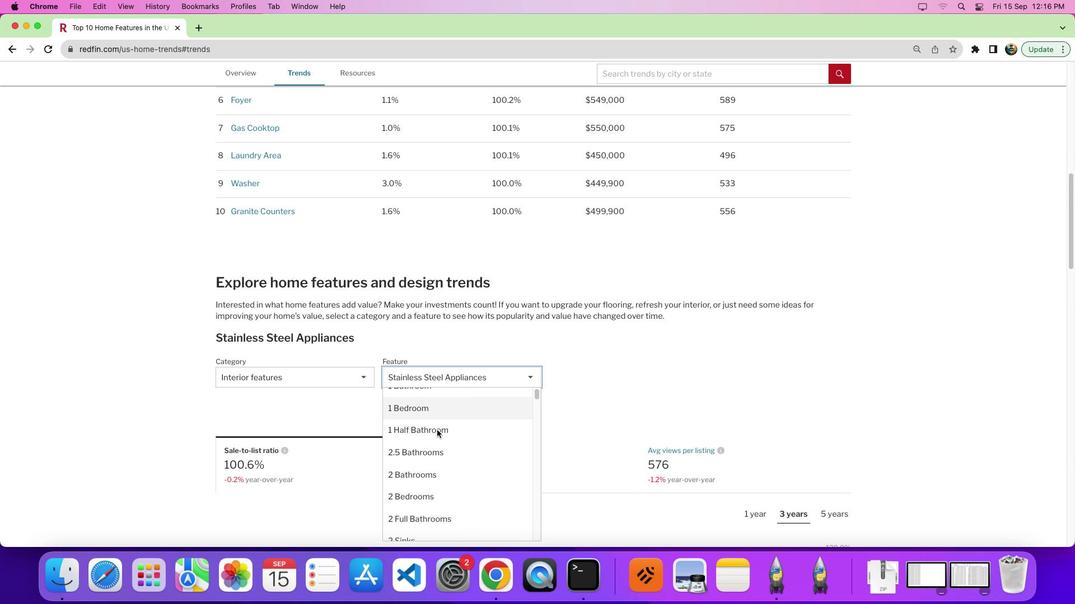 
Action: Mouse scrolled (436, 430) with delta (0, 0)
Screenshot: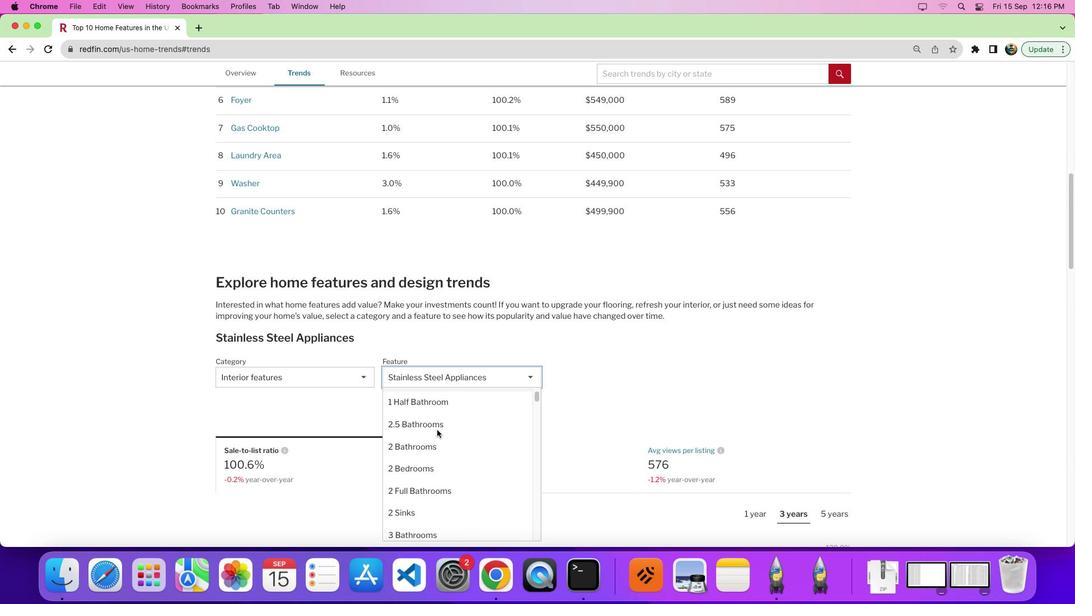 
Action: Mouse scrolled (436, 430) with delta (0, 0)
Screenshot: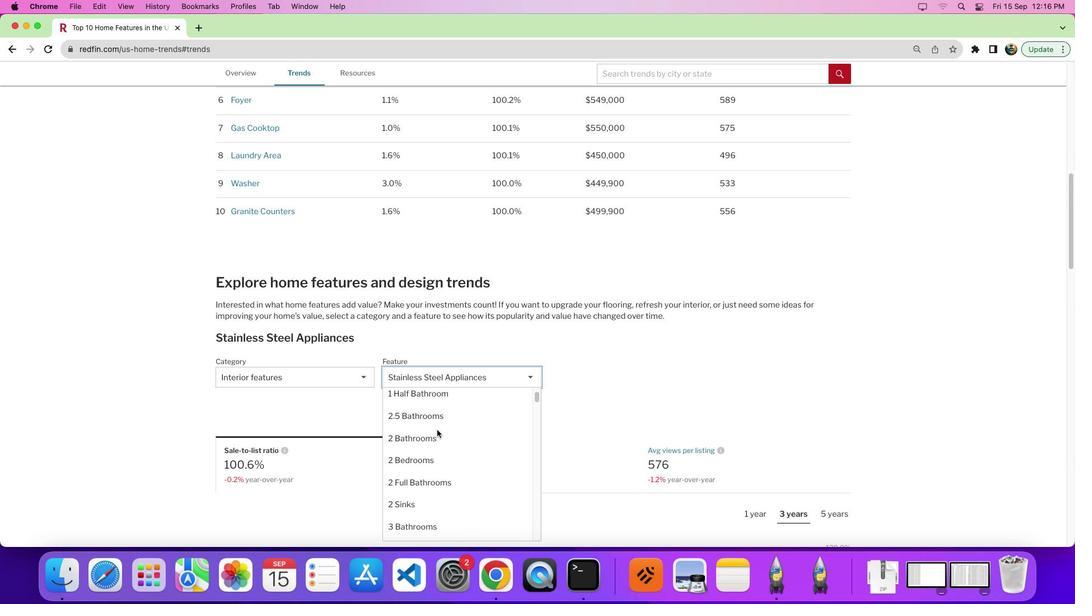 
Action: Mouse scrolled (436, 430) with delta (0, -2)
Screenshot: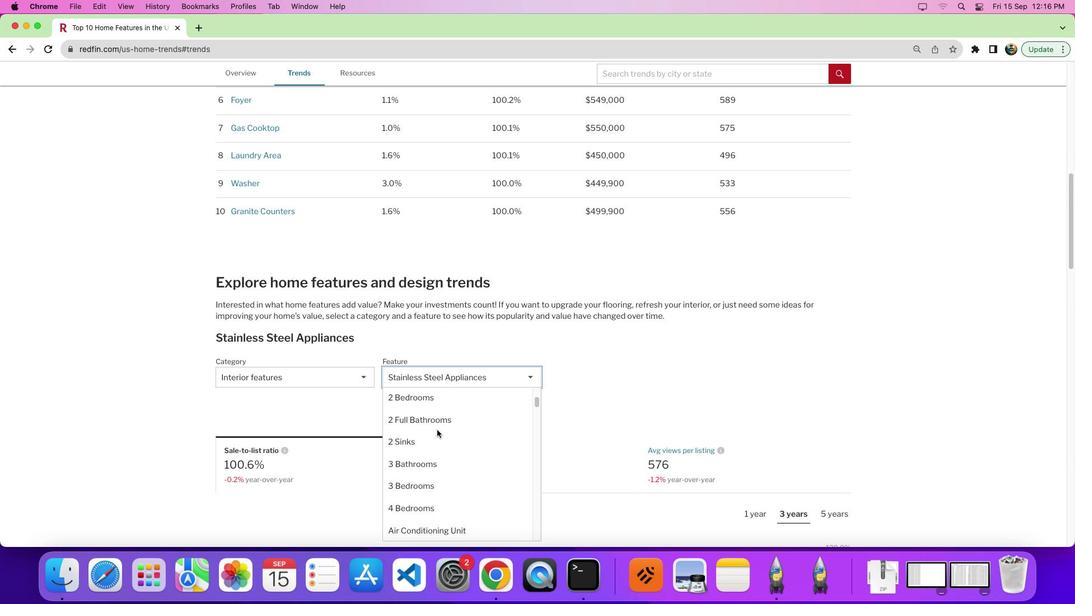 
Action: Mouse moved to (435, 426)
Screenshot: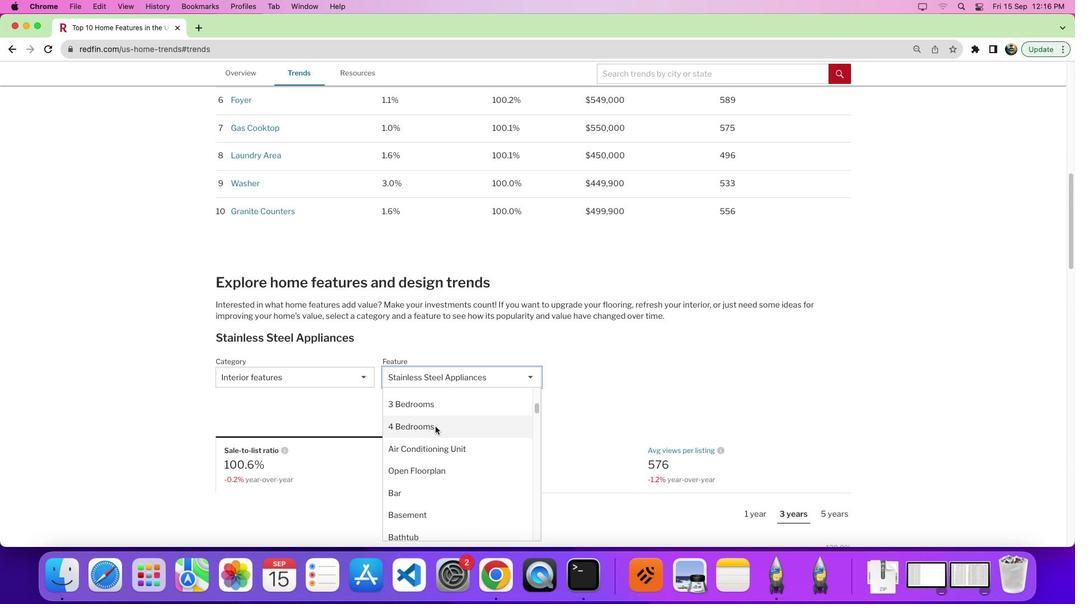 
Action: Mouse scrolled (435, 426) with delta (0, 0)
Screenshot: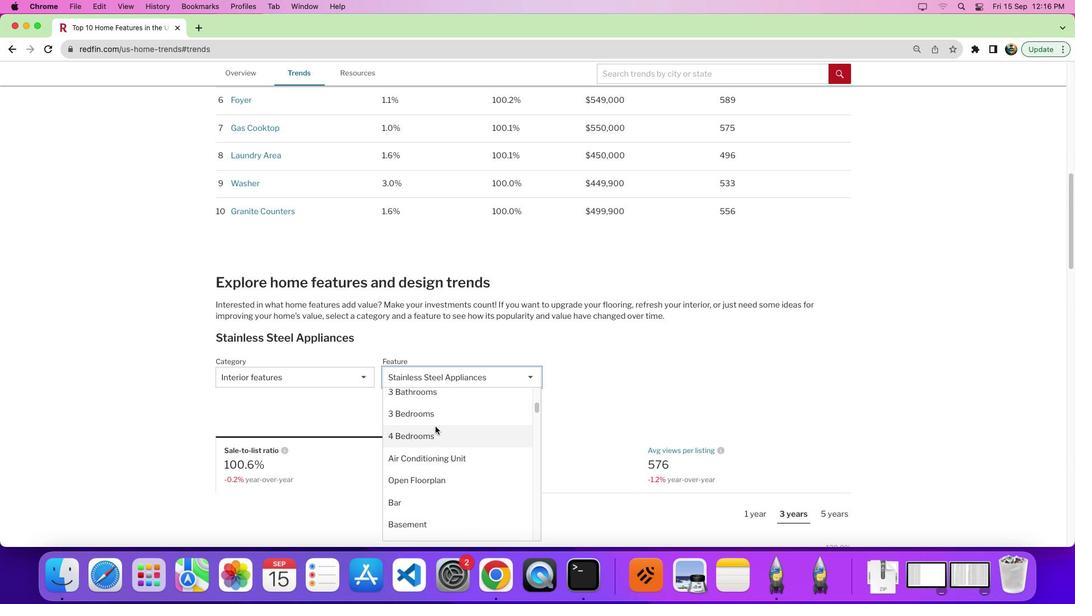 
Action: Mouse scrolled (435, 426) with delta (0, 0)
Screenshot: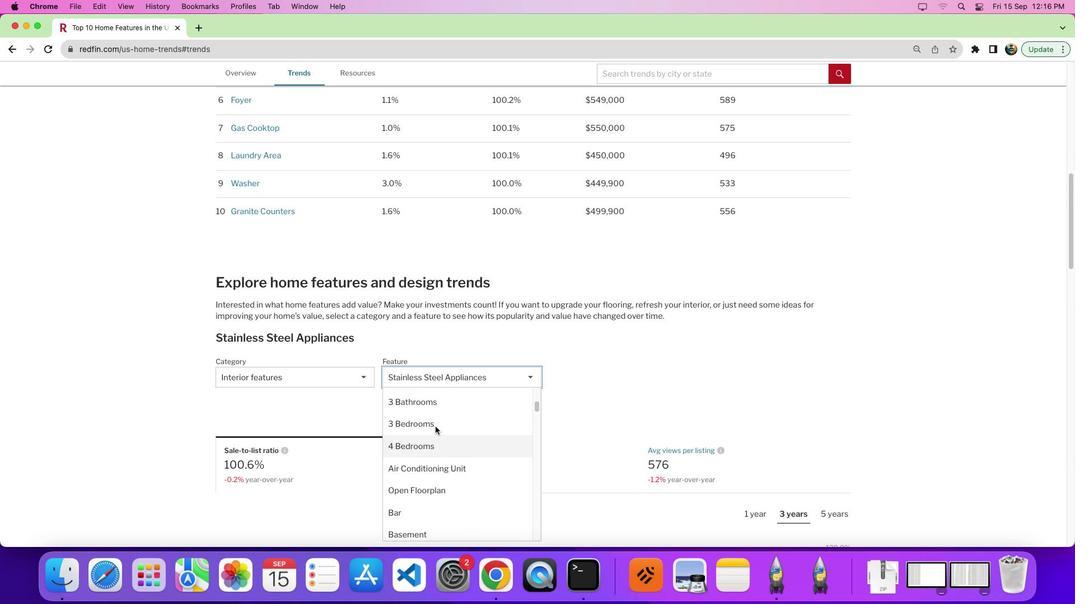 
Action: Mouse scrolled (435, 426) with delta (0, 1)
Screenshot: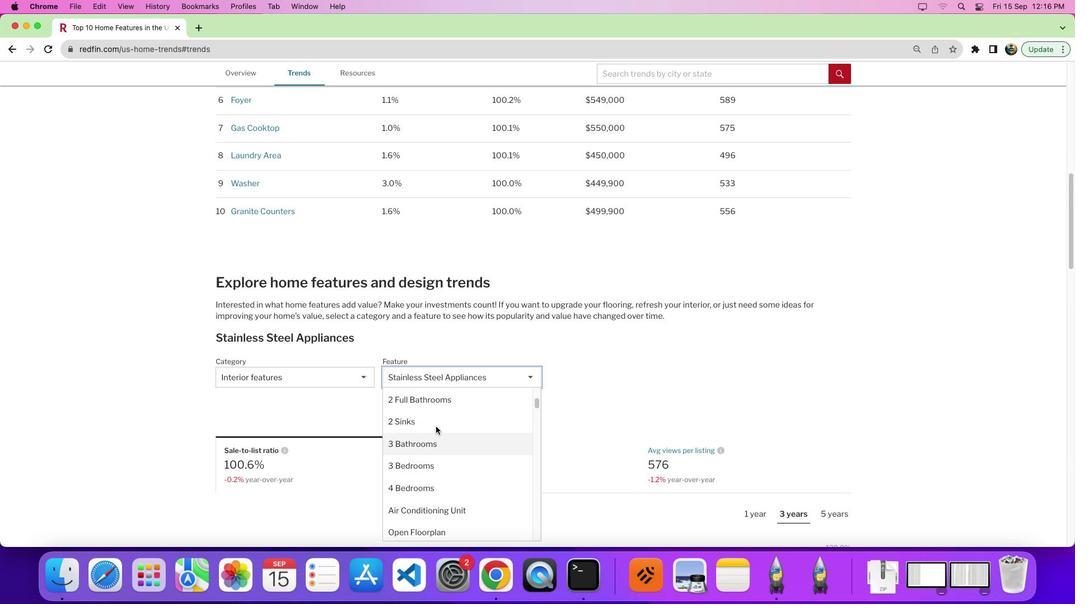 
Action: Mouse moved to (428, 465)
Screenshot: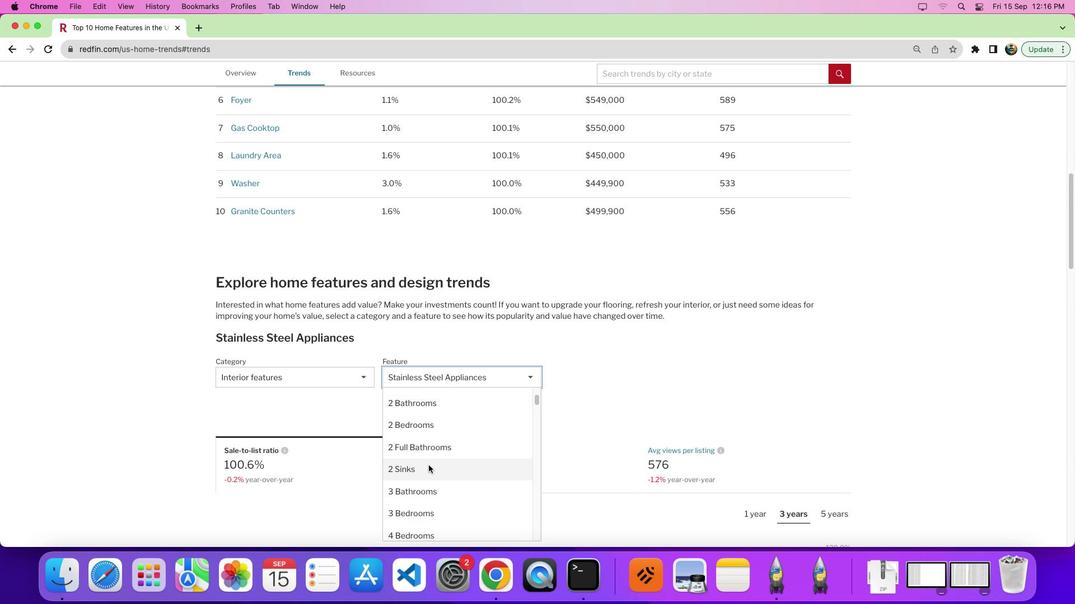 
Action: Mouse pressed left at (428, 465)
Screenshot: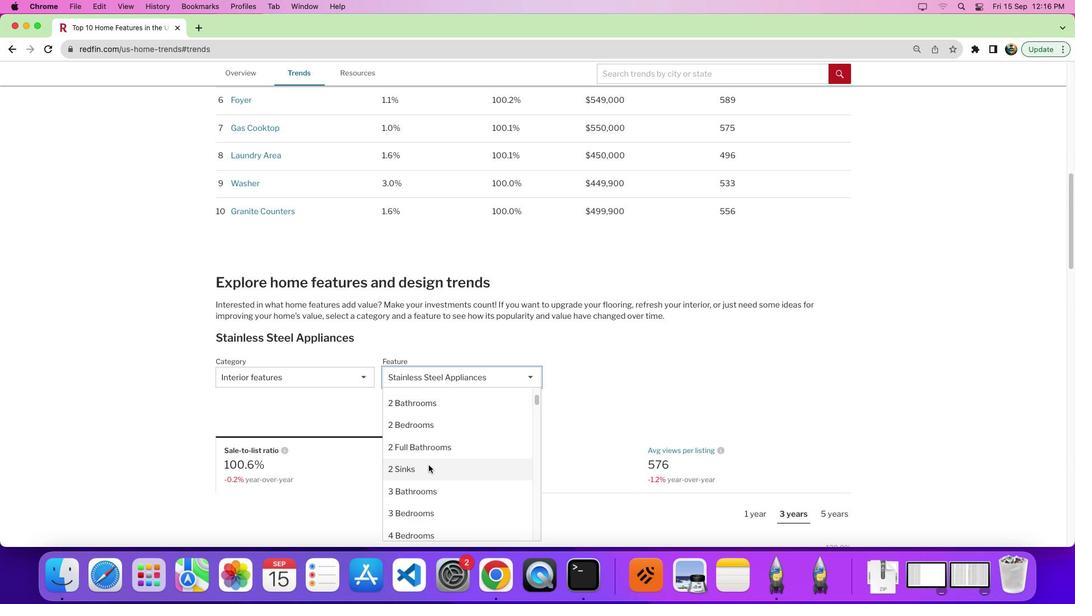 
Action: Mouse moved to (615, 417)
Screenshot: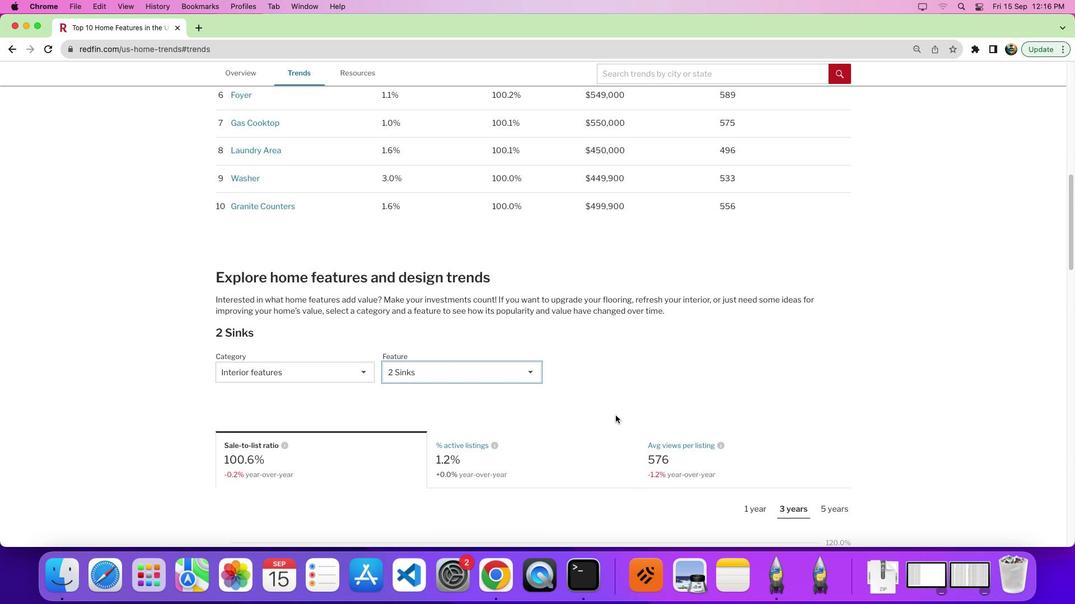 
Action: Mouse scrolled (615, 417) with delta (0, 0)
Screenshot: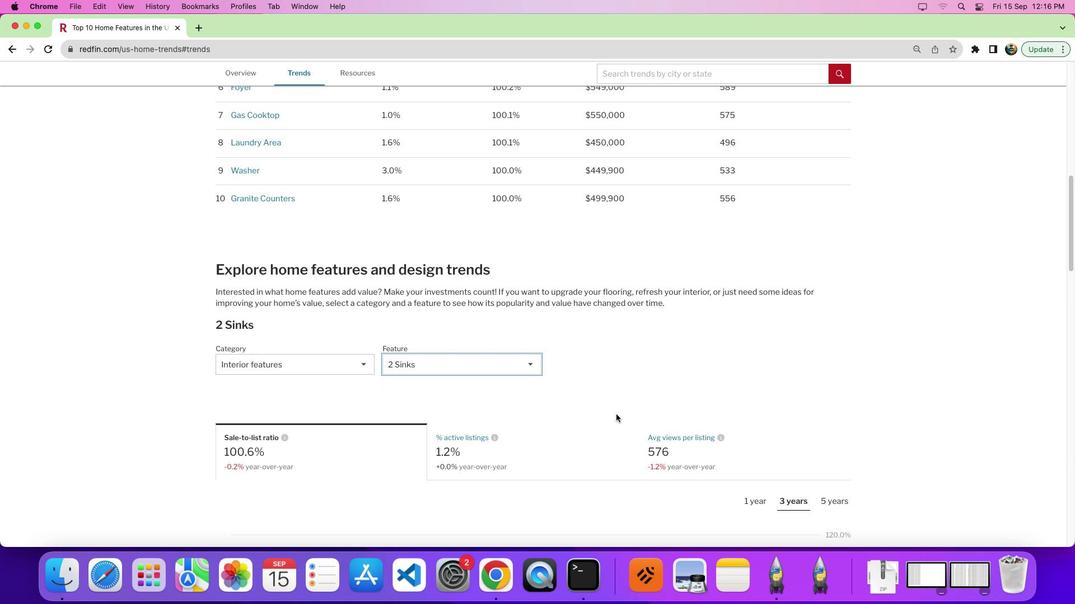 
Action: Mouse moved to (615, 417)
Screenshot: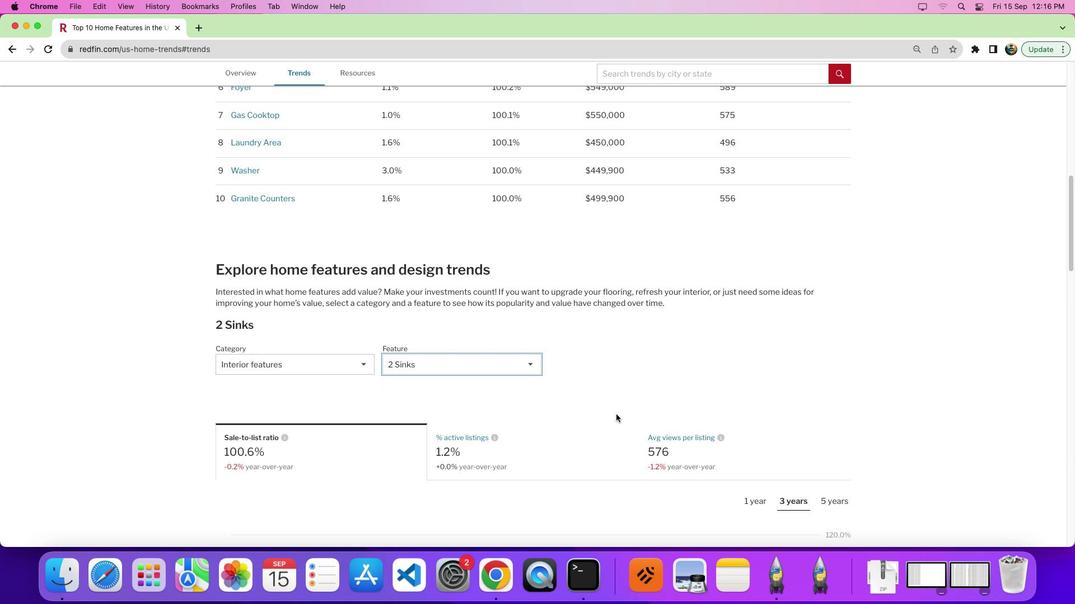
Action: Mouse scrolled (615, 417) with delta (0, 0)
Screenshot: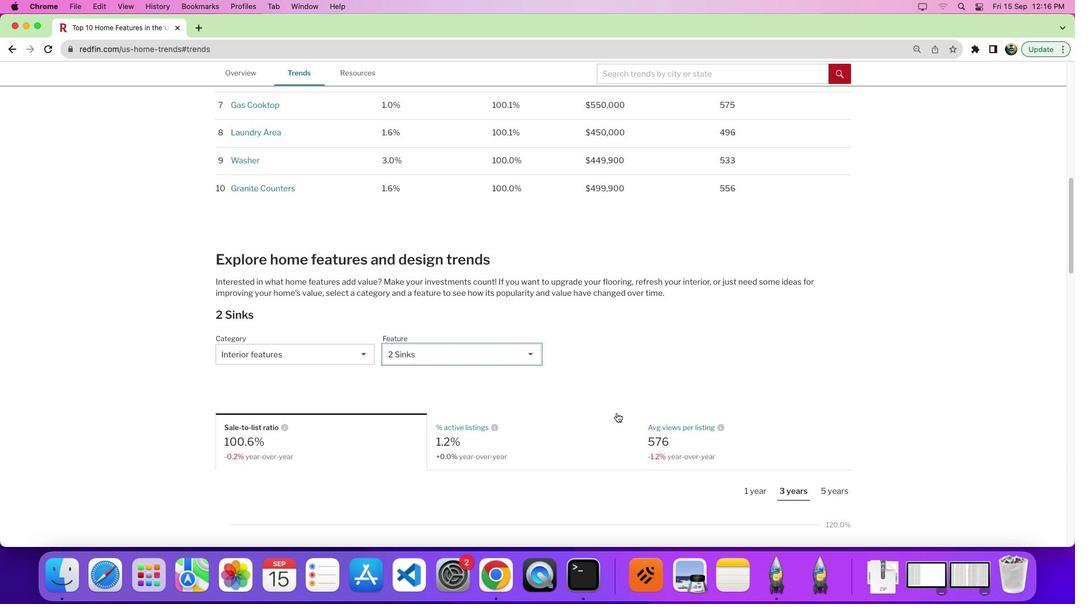 
Action: Mouse moved to (616, 413)
Screenshot: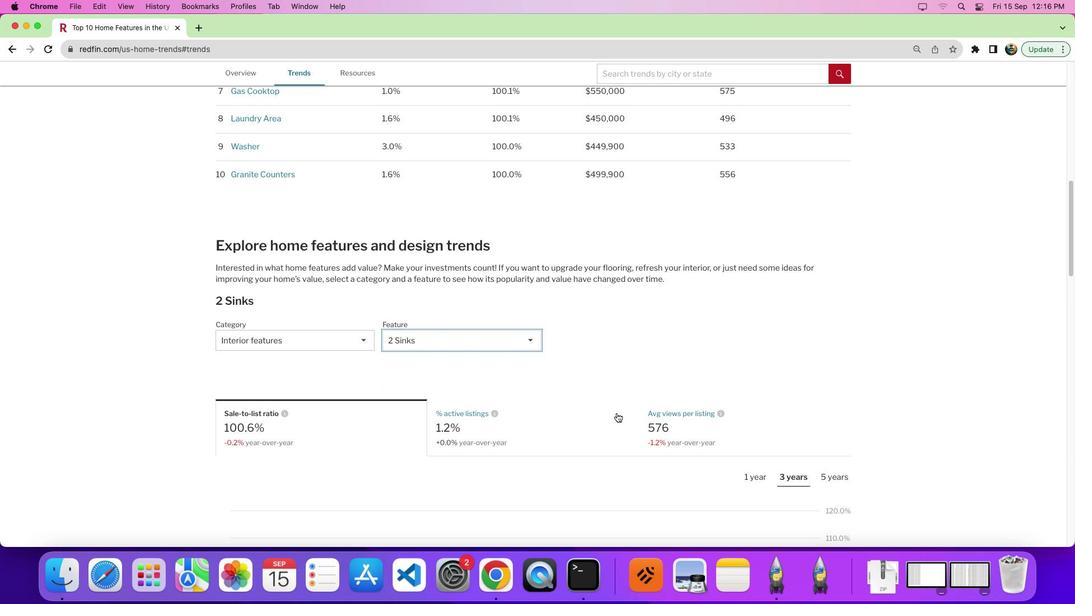 
Action: Mouse scrolled (616, 413) with delta (0, 0)
Screenshot: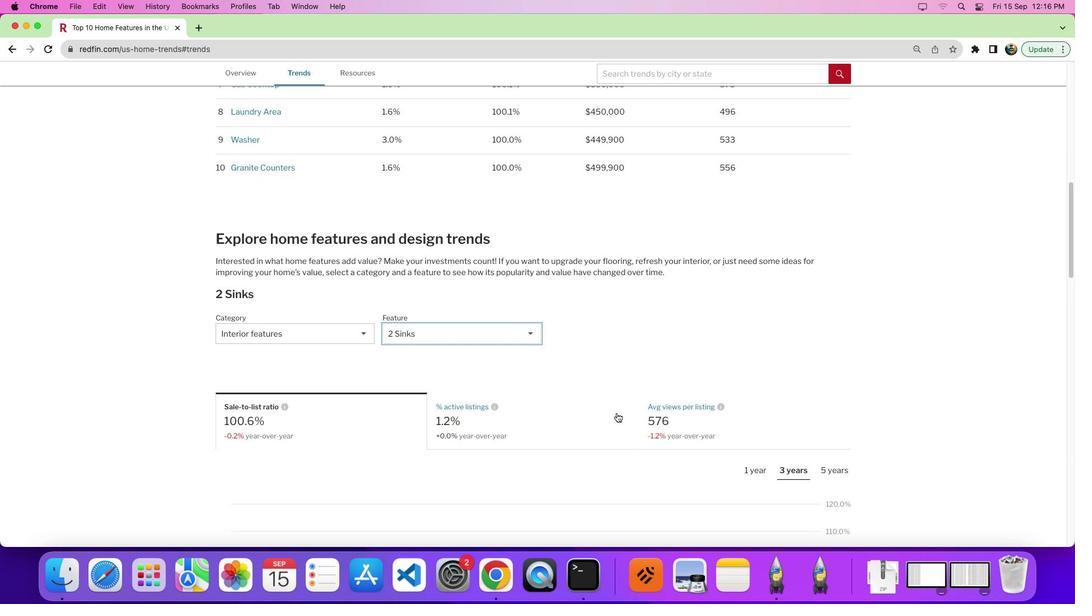 
Action: Mouse scrolled (616, 413) with delta (0, 0)
Screenshot: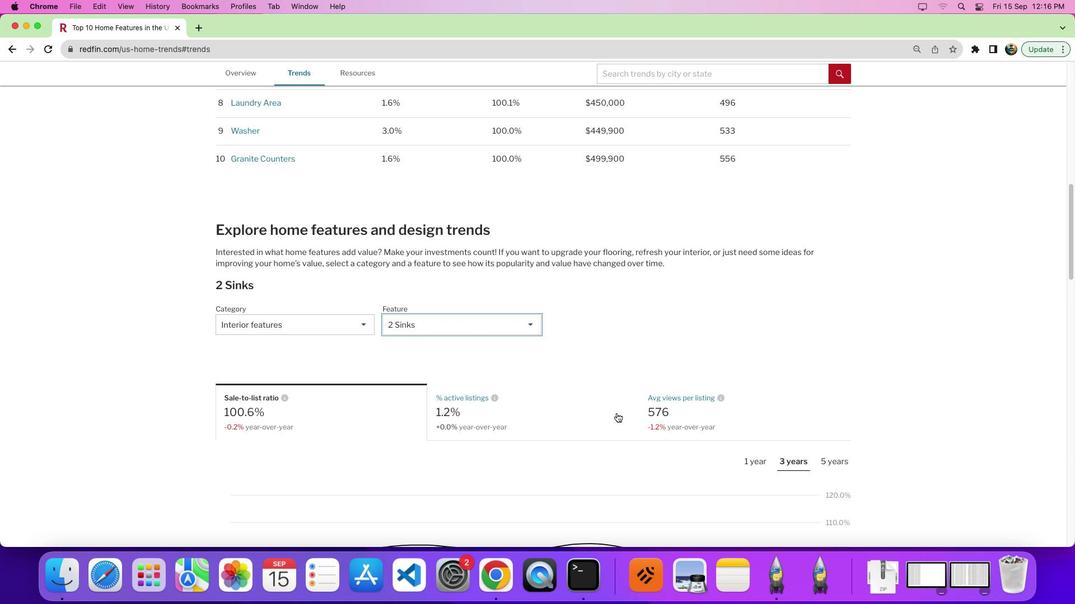 
Action: Mouse moved to (651, 393)
Screenshot: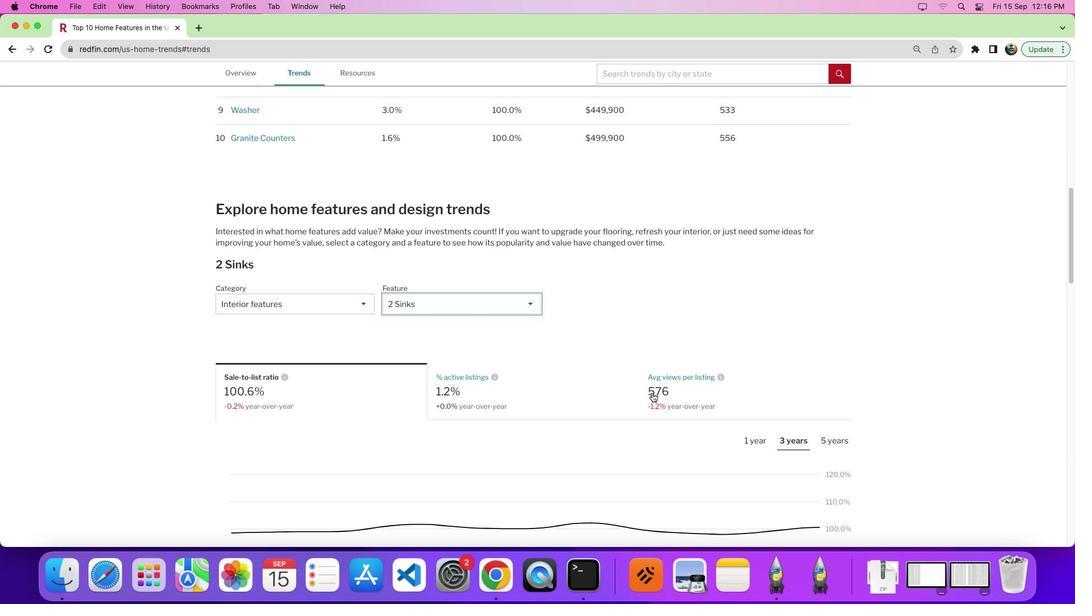 
Action: Mouse pressed left at (651, 393)
Screenshot: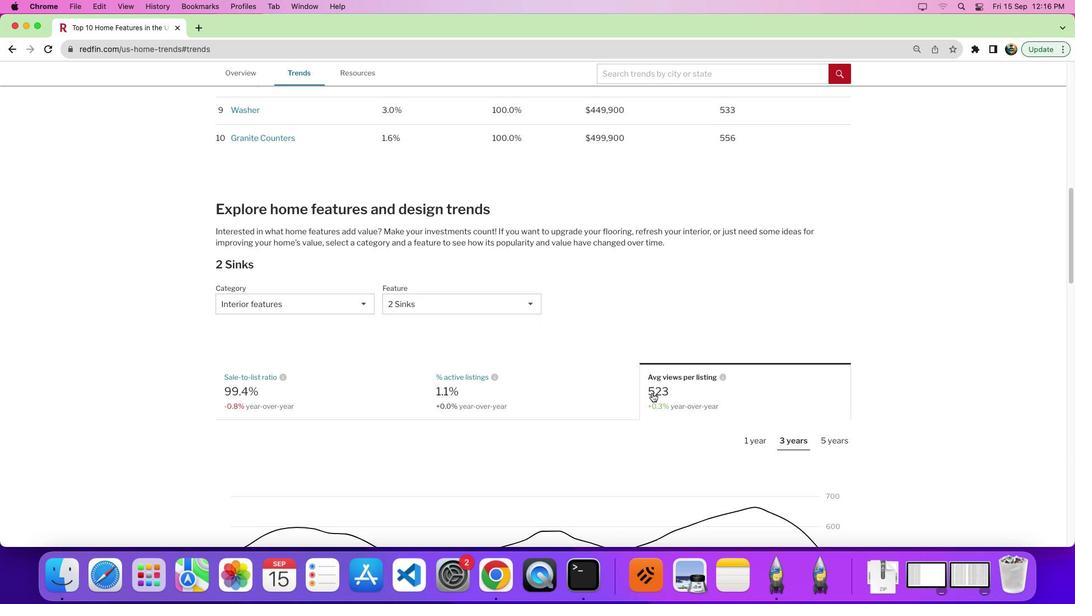 
Action: Mouse moved to (755, 437)
Screenshot: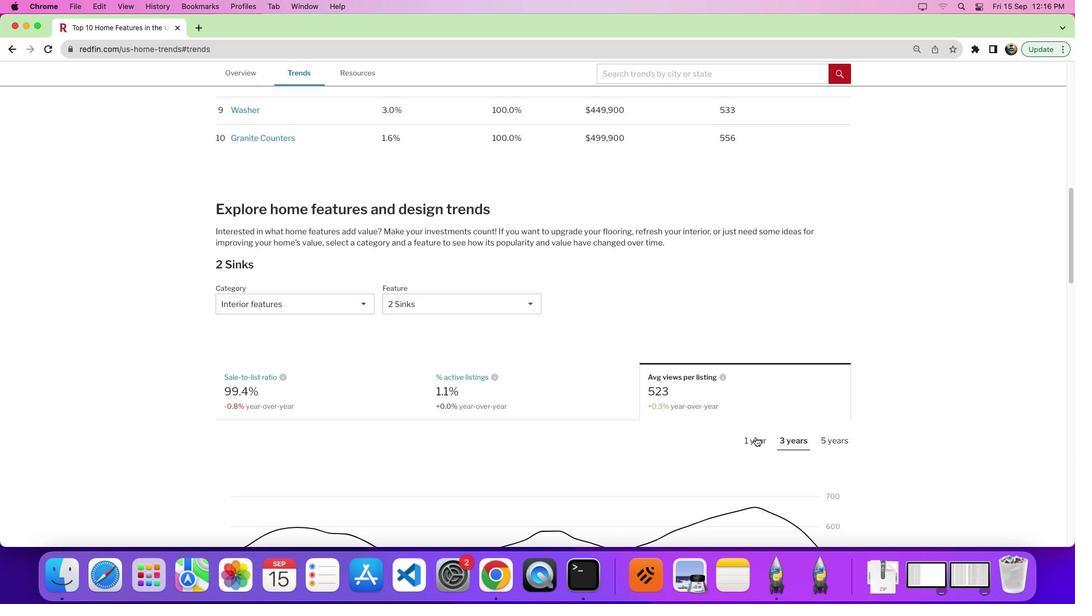 
Action: Mouse pressed left at (755, 437)
Screenshot: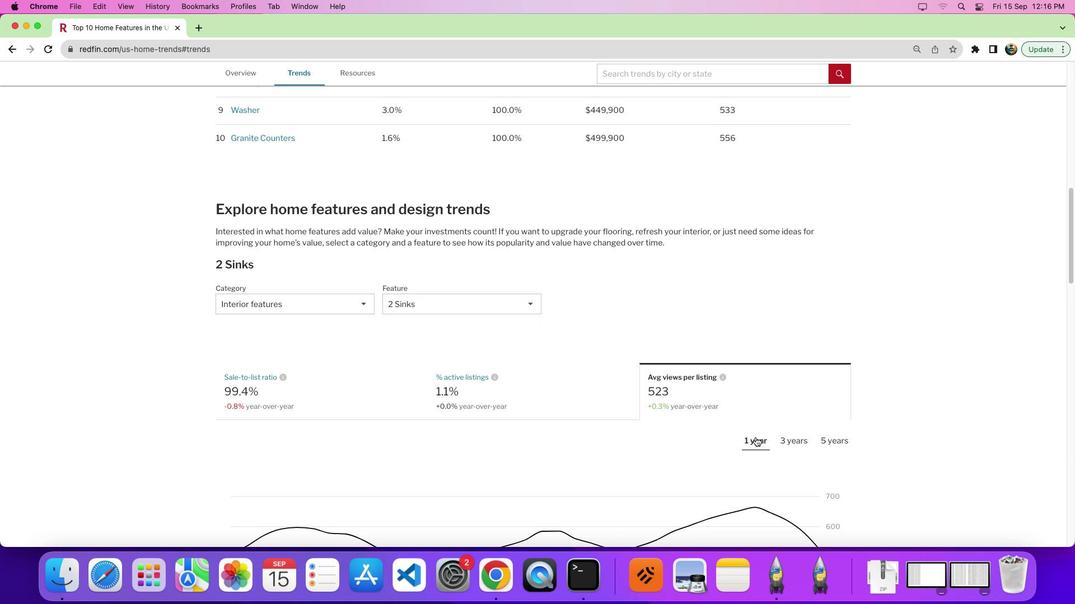 
Action: Mouse moved to (760, 433)
Screenshot: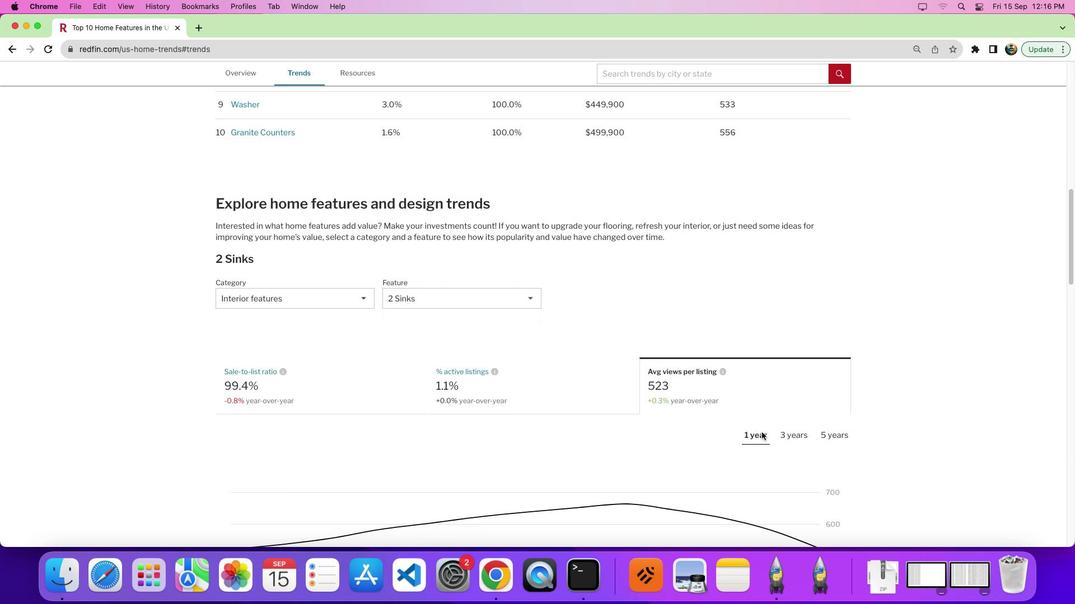 
Action: Mouse scrolled (760, 433) with delta (0, 0)
Screenshot: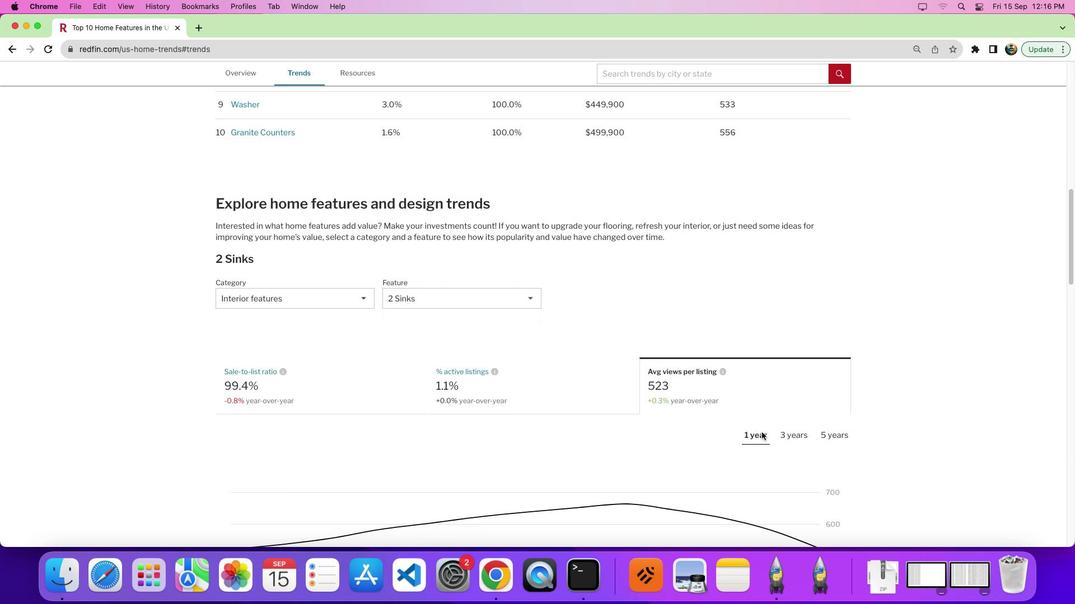 
Action: Mouse moved to (761, 432)
Screenshot: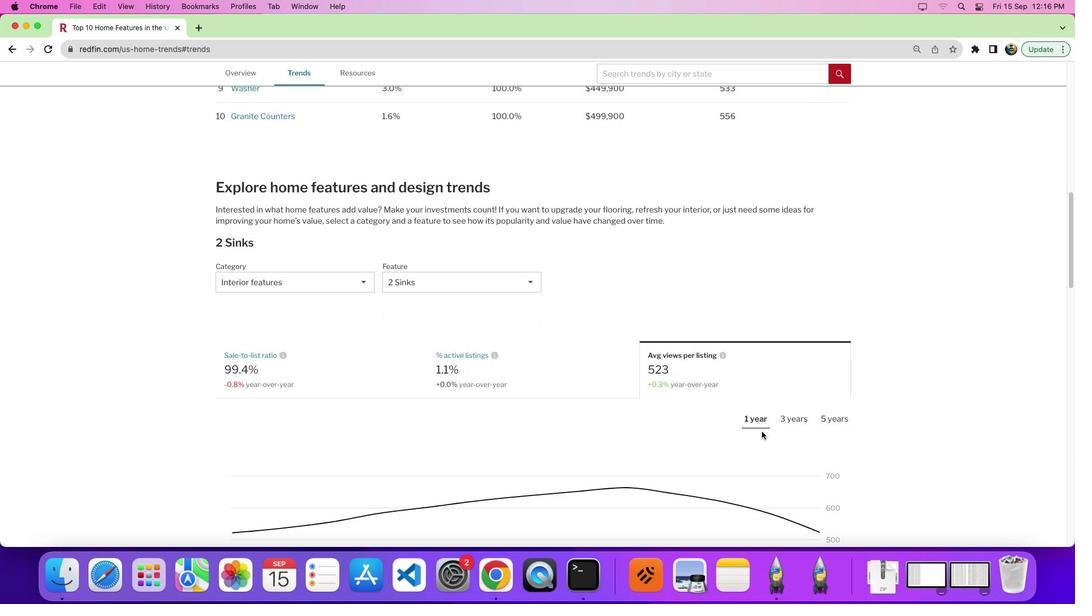 
Action: Mouse scrolled (761, 432) with delta (0, 0)
Screenshot: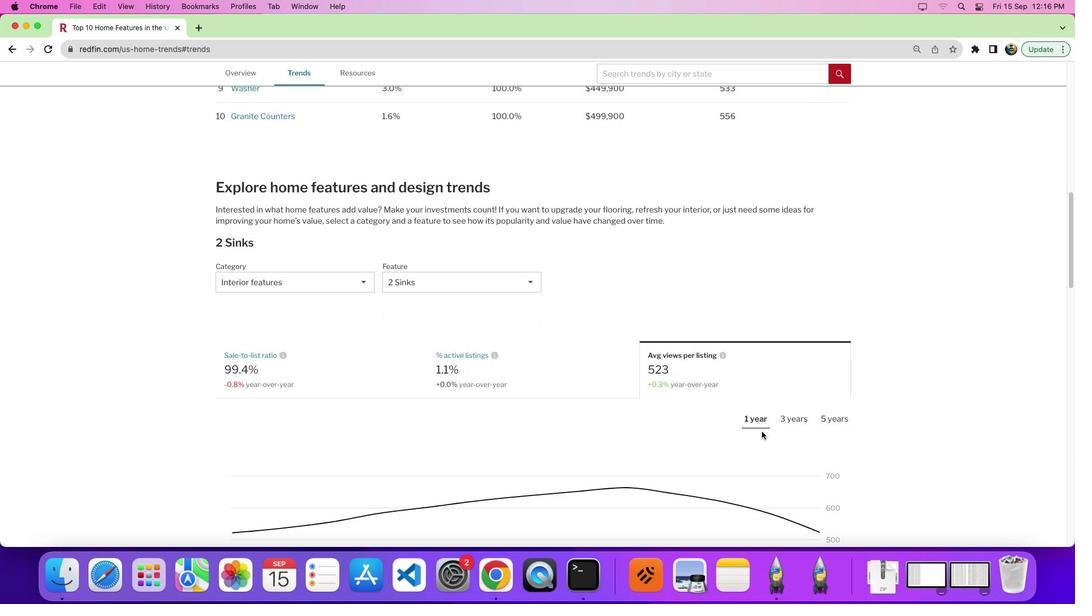 
Action: Mouse moved to (762, 432)
Screenshot: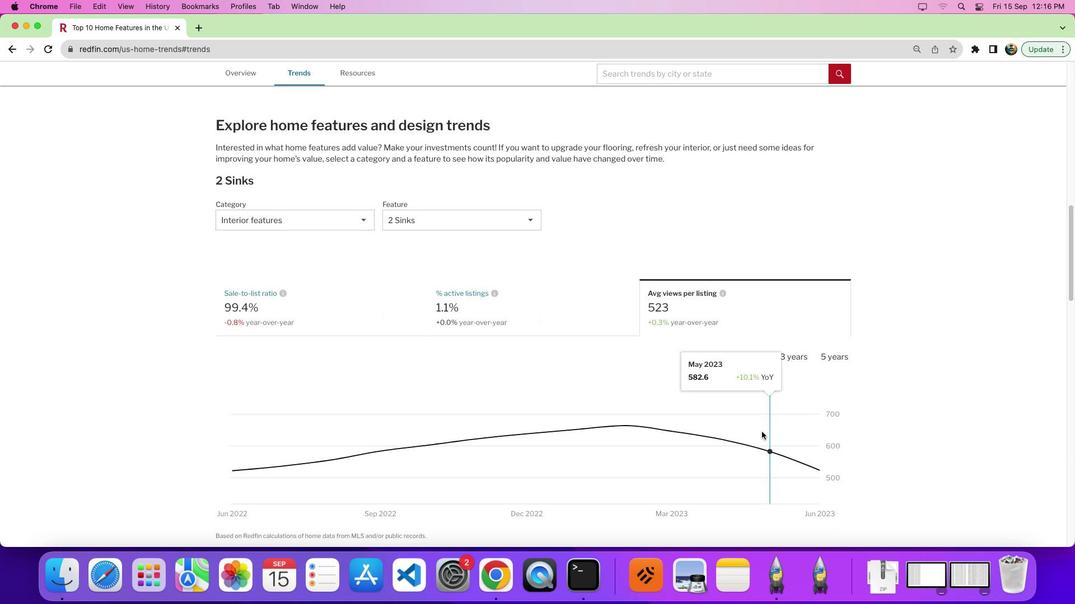 
Action: Mouse scrolled (762, 432) with delta (0, -2)
Screenshot: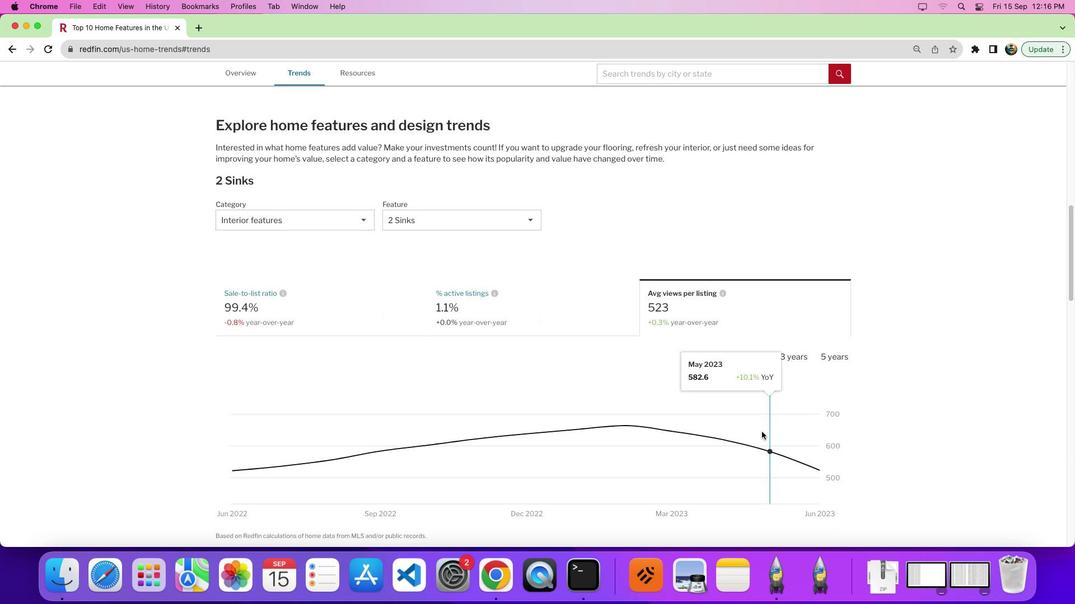 
Action: Mouse moved to (762, 431)
Screenshot: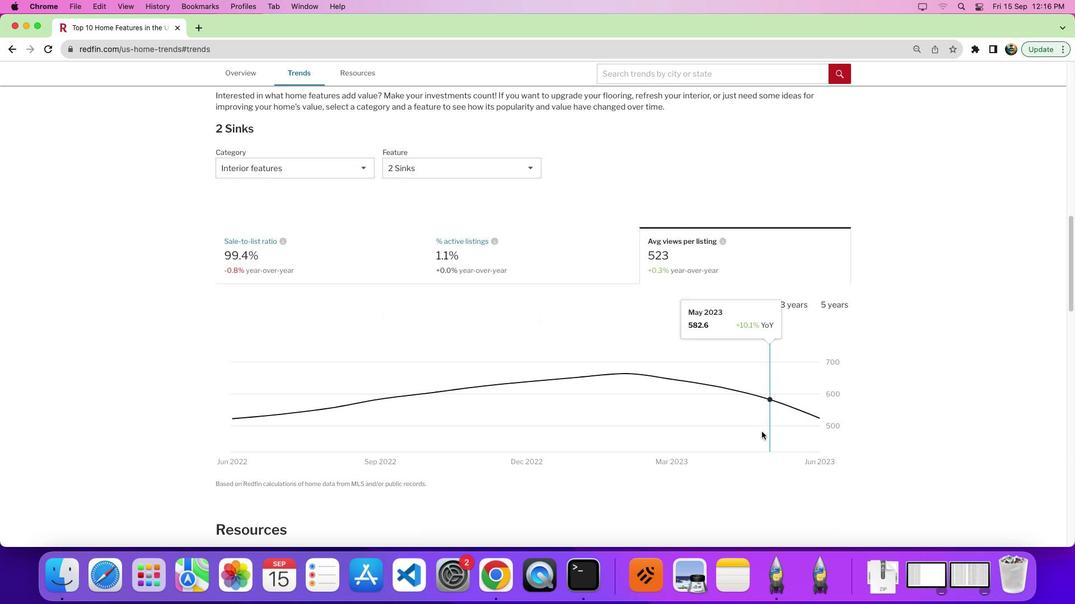 
Action: Mouse scrolled (762, 431) with delta (0, -3)
Screenshot: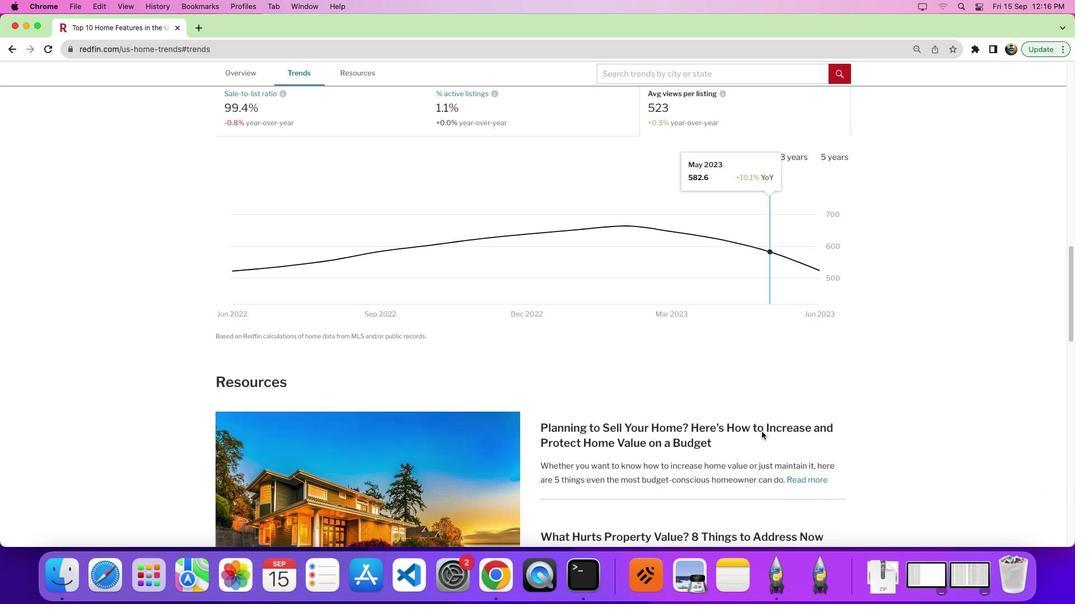 
Action: Mouse moved to (749, 404)
Screenshot: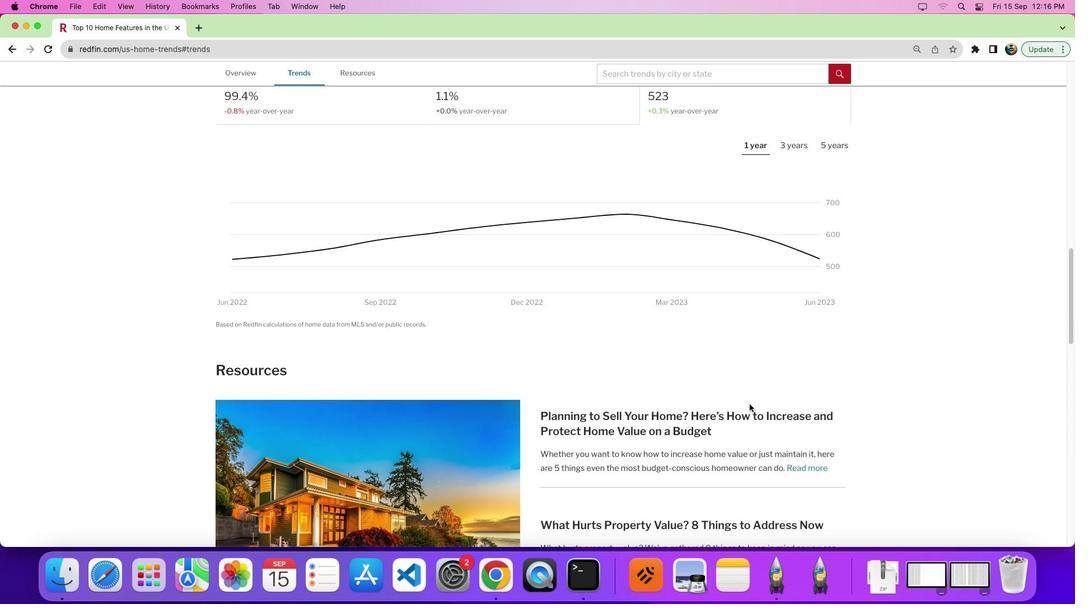 
Action: Mouse scrolled (749, 404) with delta (0, 0)
Screenshot: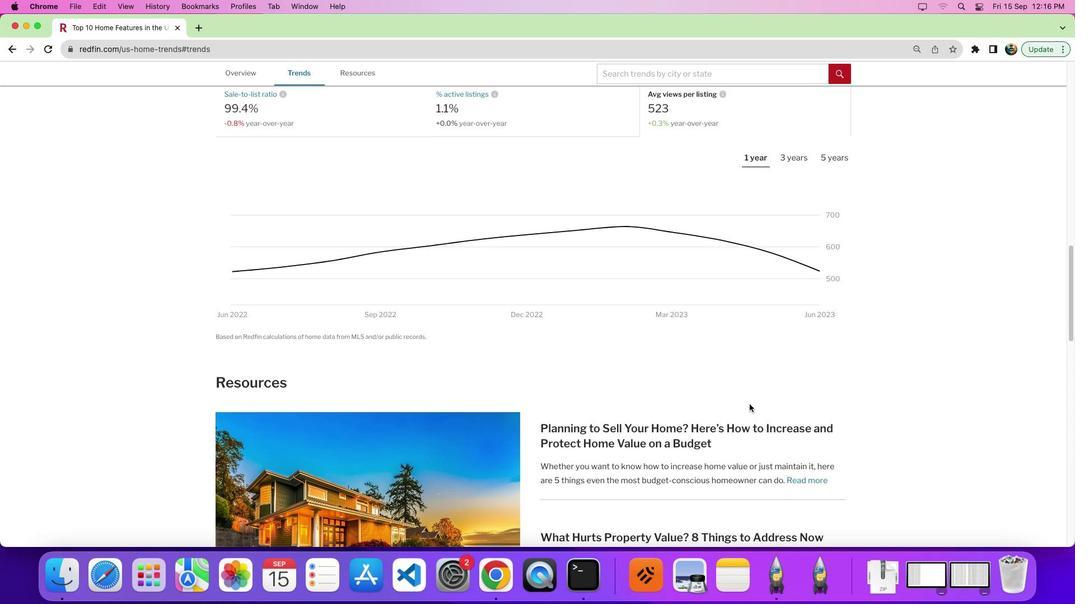 
Action: Mouse scrolled (749, 404) with delta (0, 0)
Screenshot: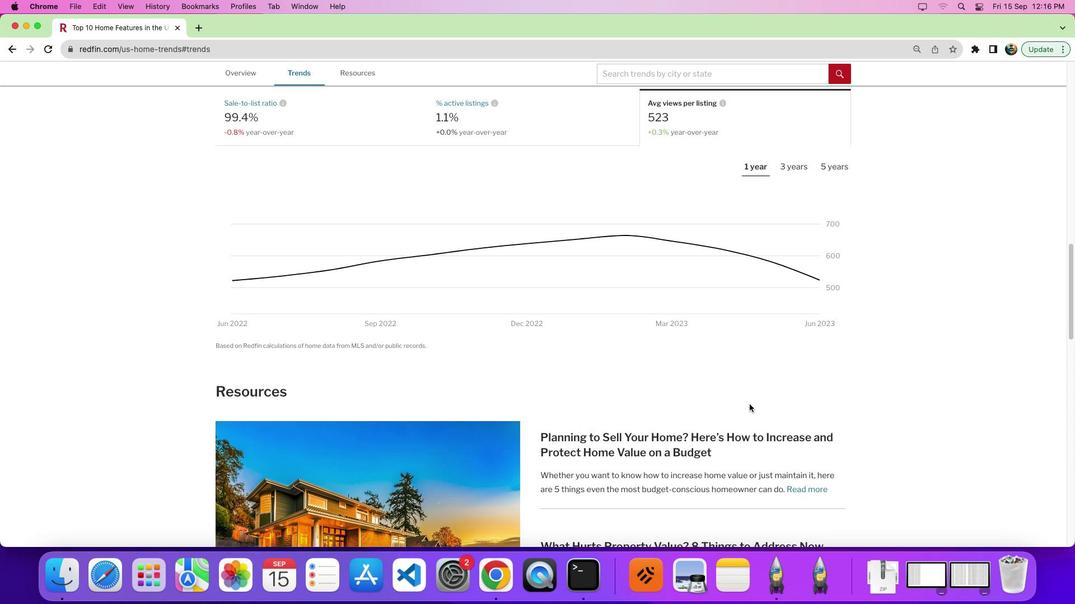 
Action: Mouse moved to (700, 388)
Screenshot: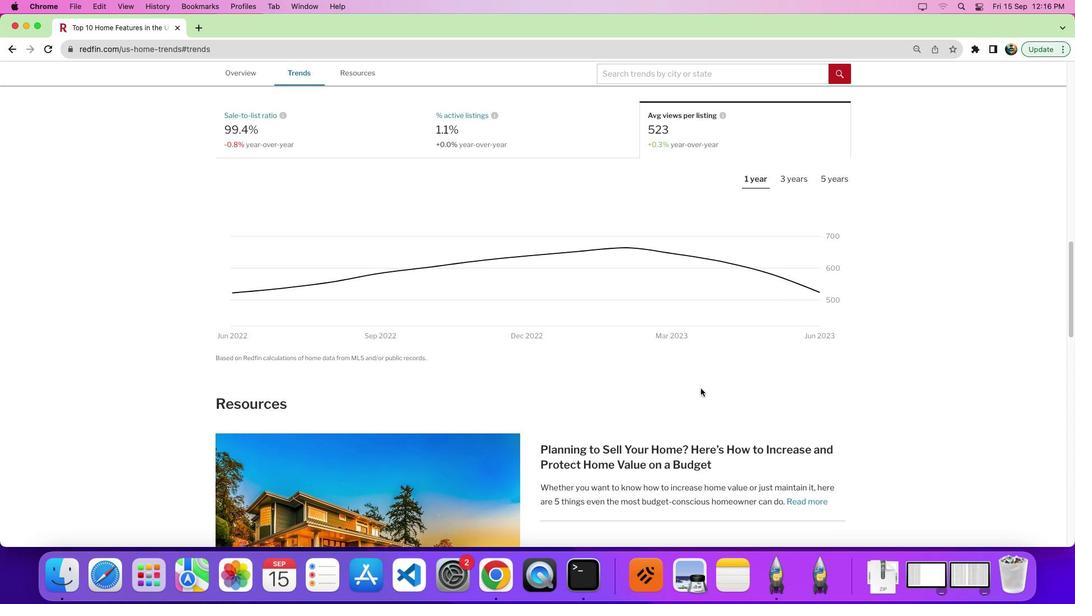
